Task: Look for space in Thonon-les-Bains, France from 8th June, 2023 to 16th June, 2023 for 2 adults in price range Rs.10000 to Rs.15000. Place can be entire place with 1  bedroom having 1 bed and 1 bathroom. Property type can be house, flat, guest house, hotel. Booking option can be shelf check-in. Required host language is English.
Action: Mouse moved to (395, 75)
Screenshot: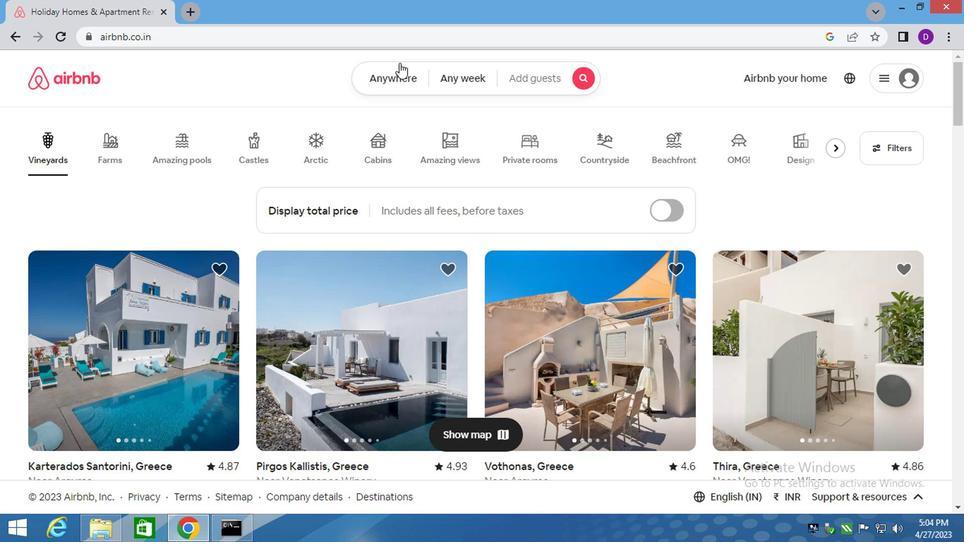 
Action: Mouse pressed left at (395, 75)
Screenshot: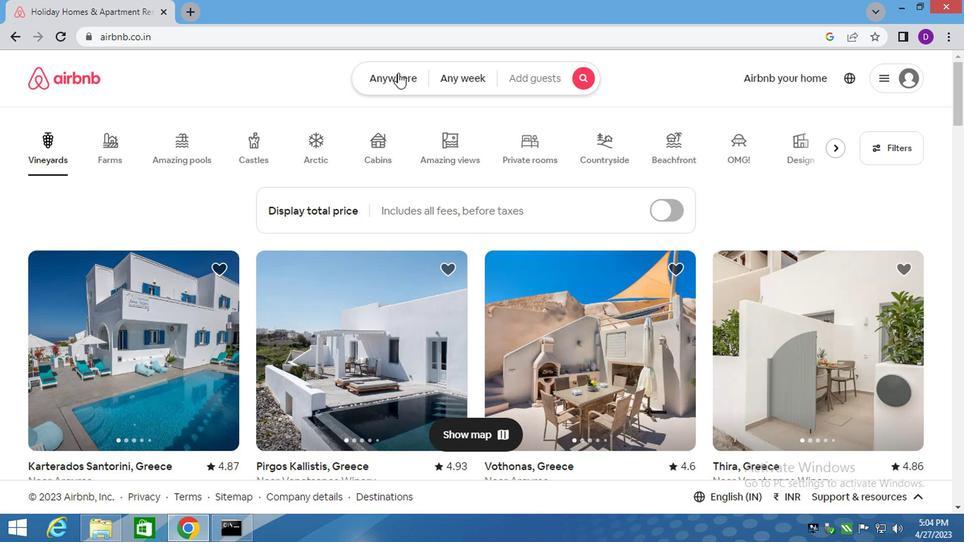 
Action: Mouse moved to (282, 139)
Screenshot: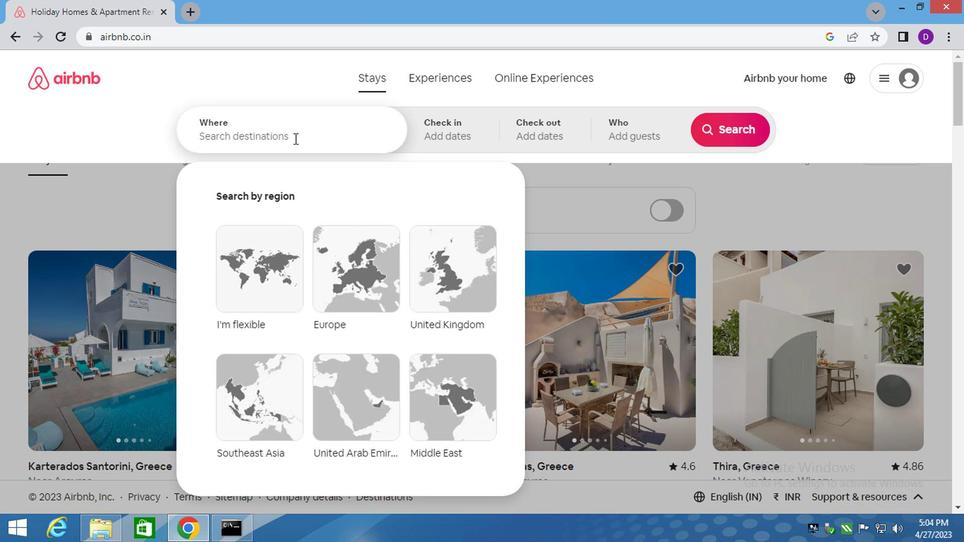 
Action: Mouse pressed left at (282, 139)
Screenshot: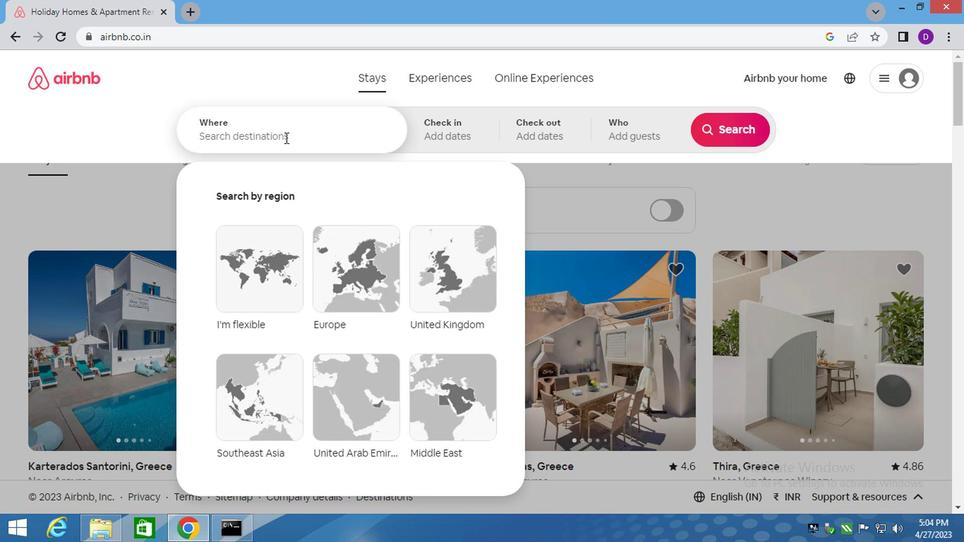 
Action: Mouse moved to (282, 139)
Screenshot: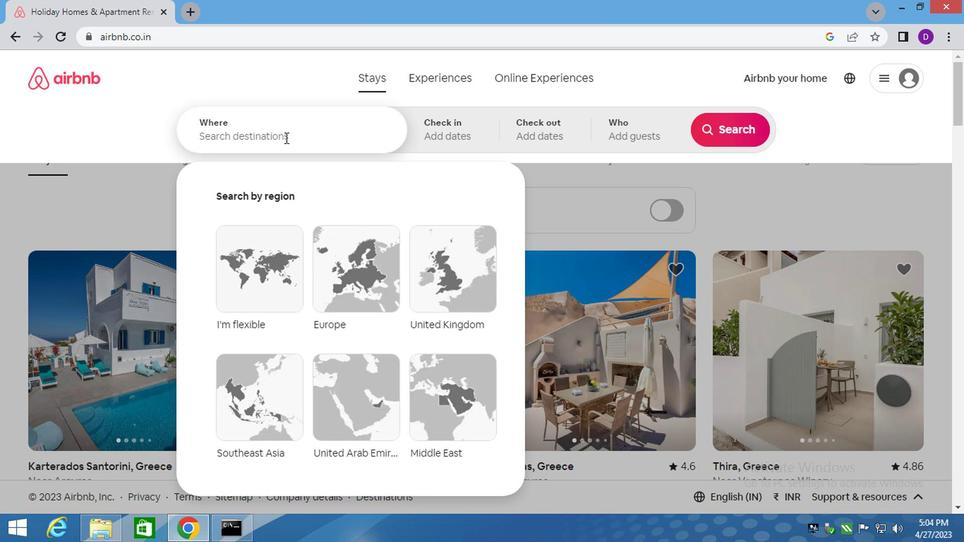 
Action: Key pressed <Key.shift>THONON<Key.down><Key.space>,<Key.shift>FRANCE<Key.enter>
Screenshot: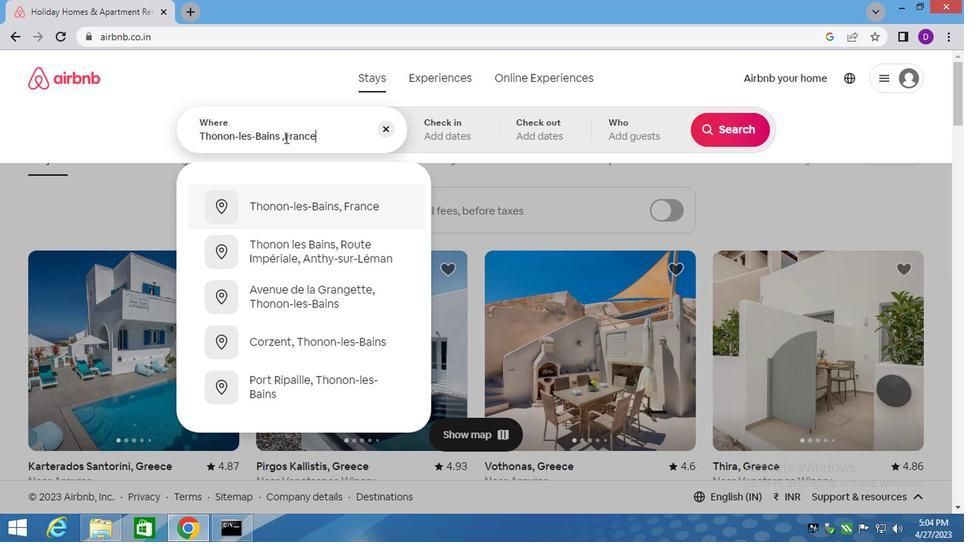 
Action: Mouse moved to (714, 243)
Screenshot: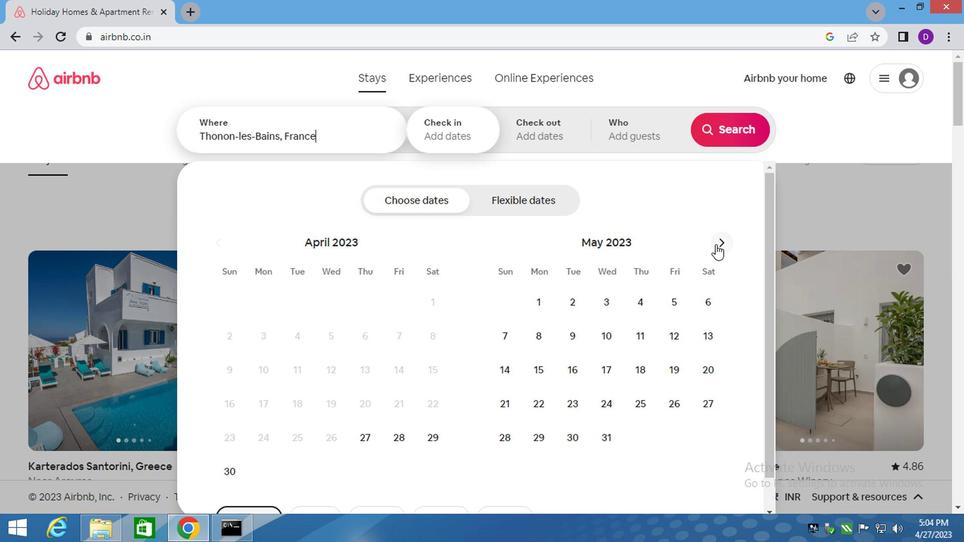 
Action: Mouse pressed left at (714, 243)
Screenshot: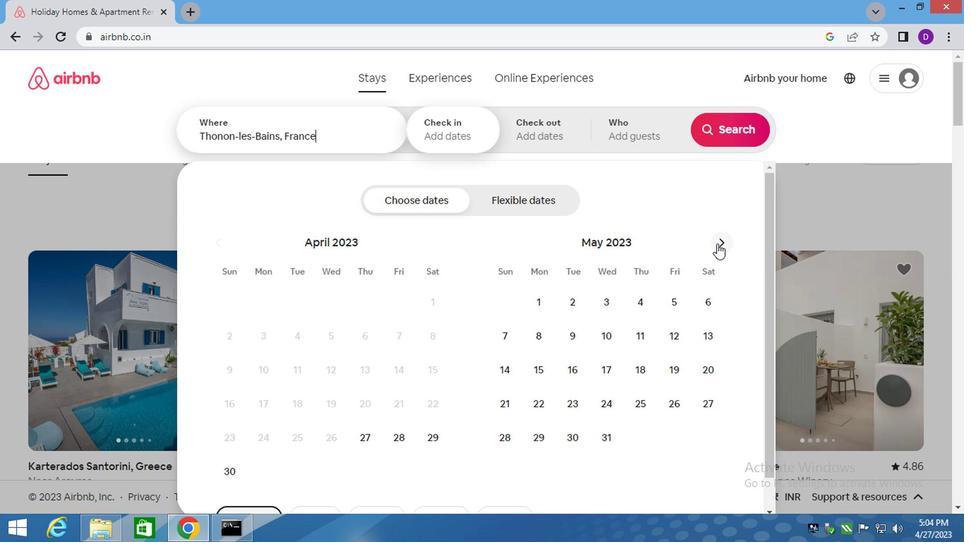 
Action: Mouse moved to (643, 338)
Screenshot: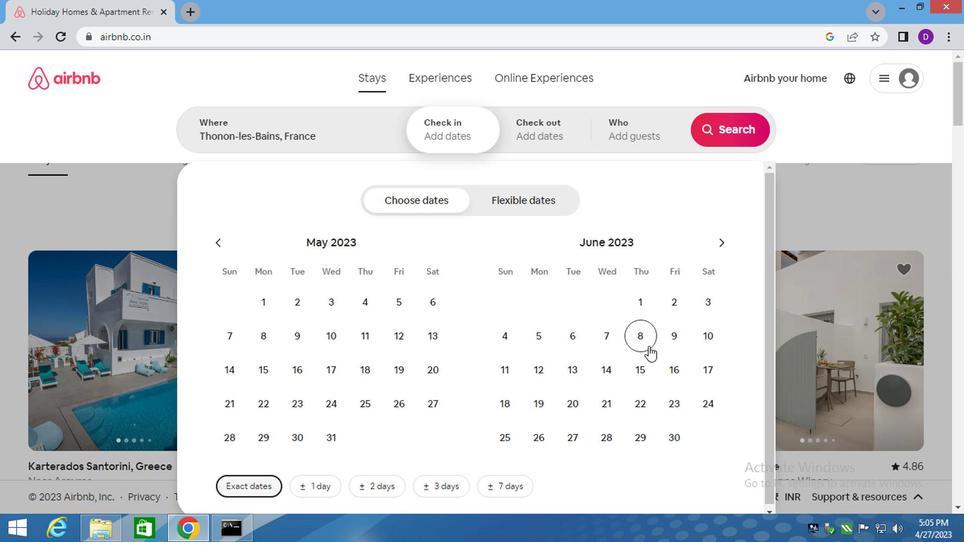
Action: Mouse pressed left at (643, 338)
Screenshot: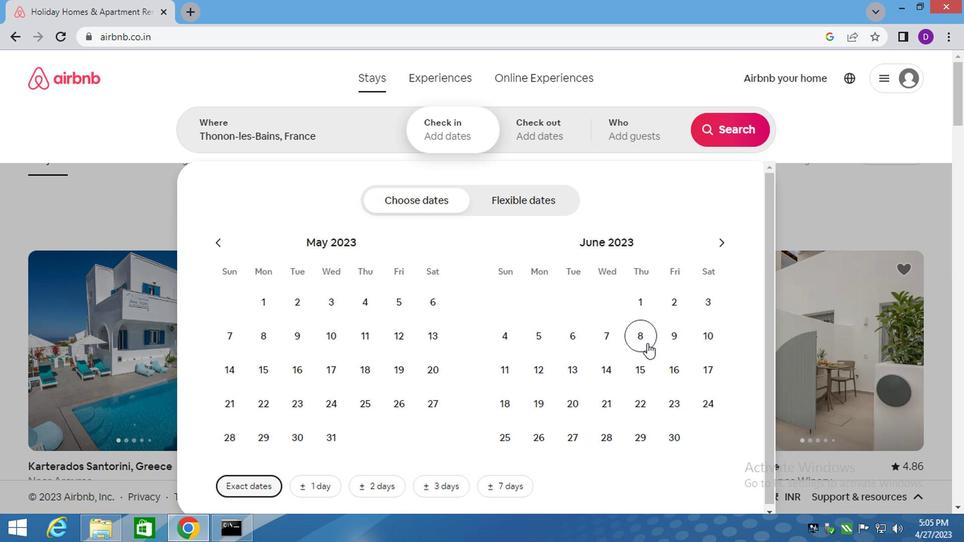 
Action: Mouse moved to (677, 367)
Screenshot: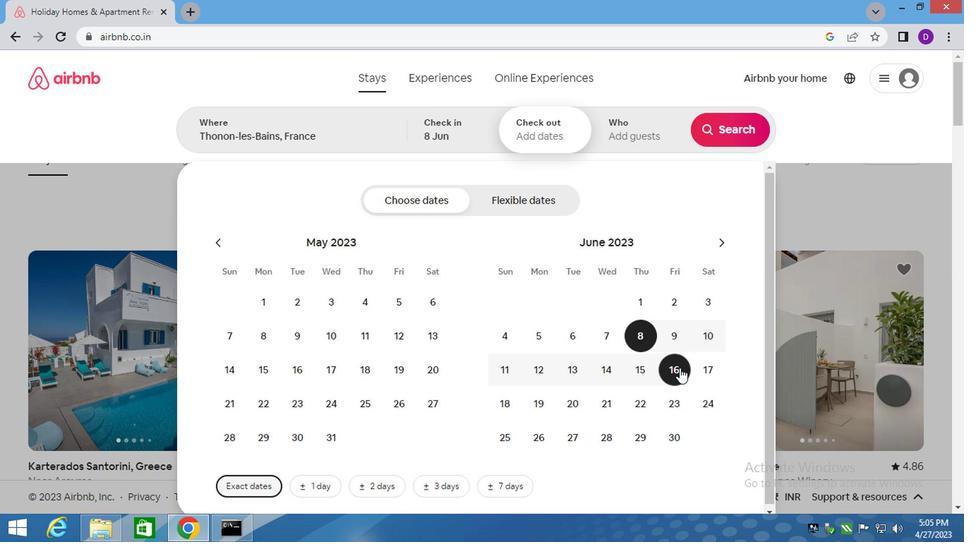 
Action: Mouse pressed left at (677, 367)
Screenshot: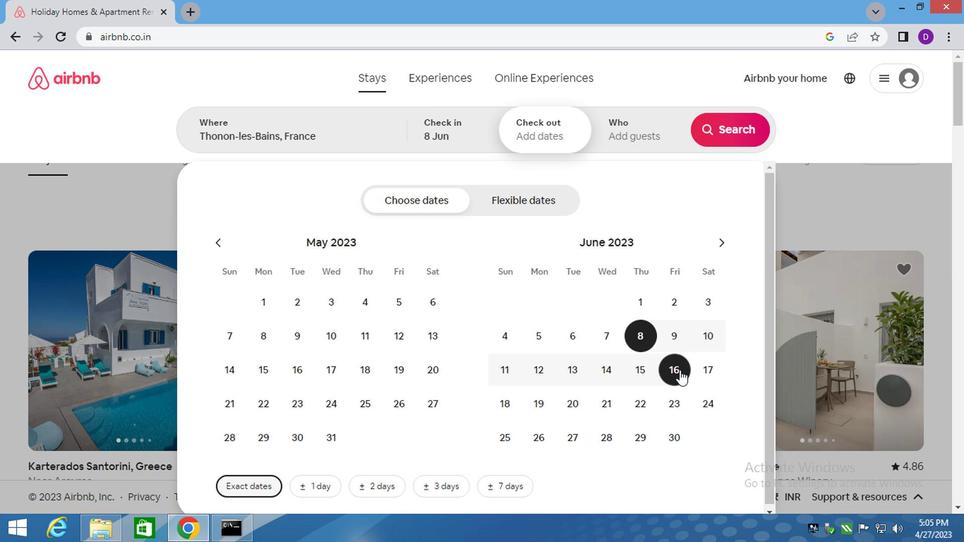 
Action: Mouse moved to (654, 130)
Screenshot: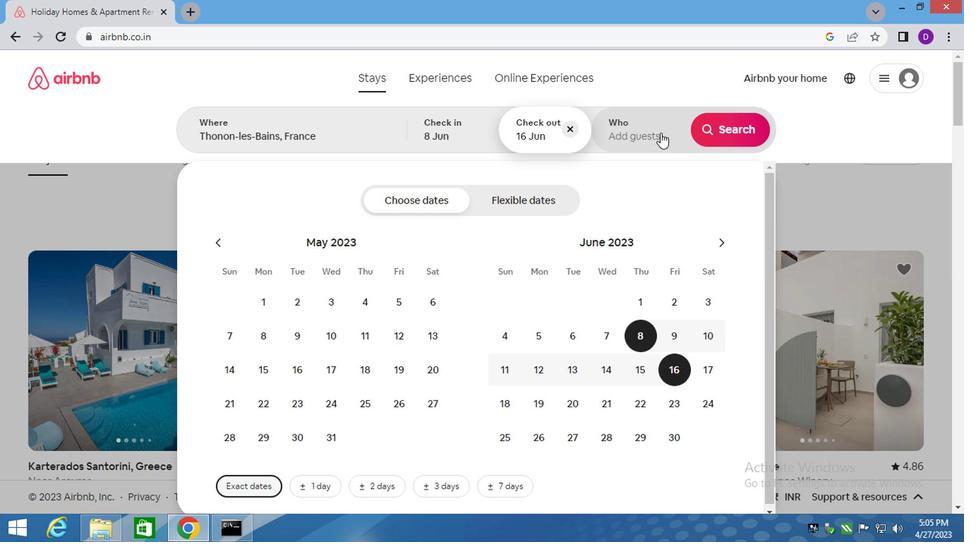 
Action: Mouse pressed left at (654, 130)
Screenshot: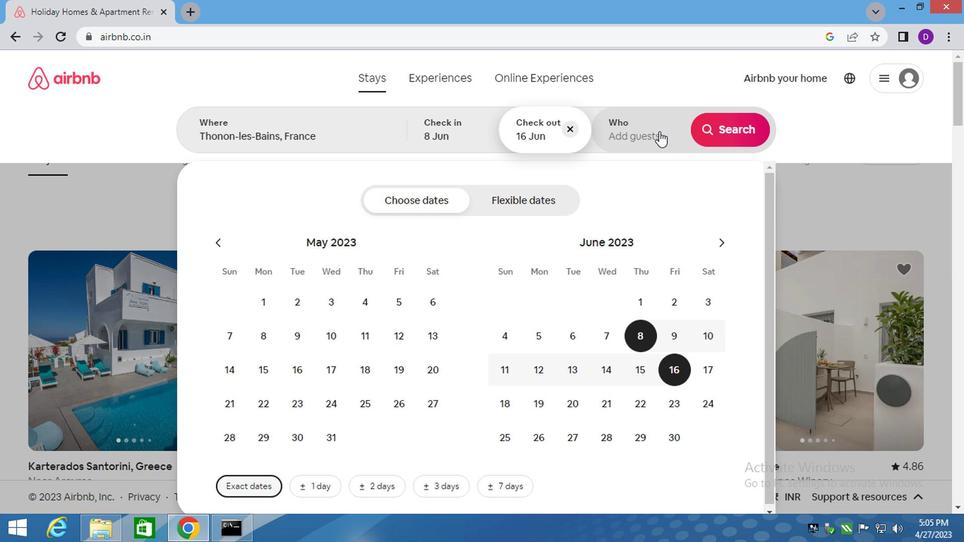 
Action: Mouse moved to (737, 207)
Screenshot: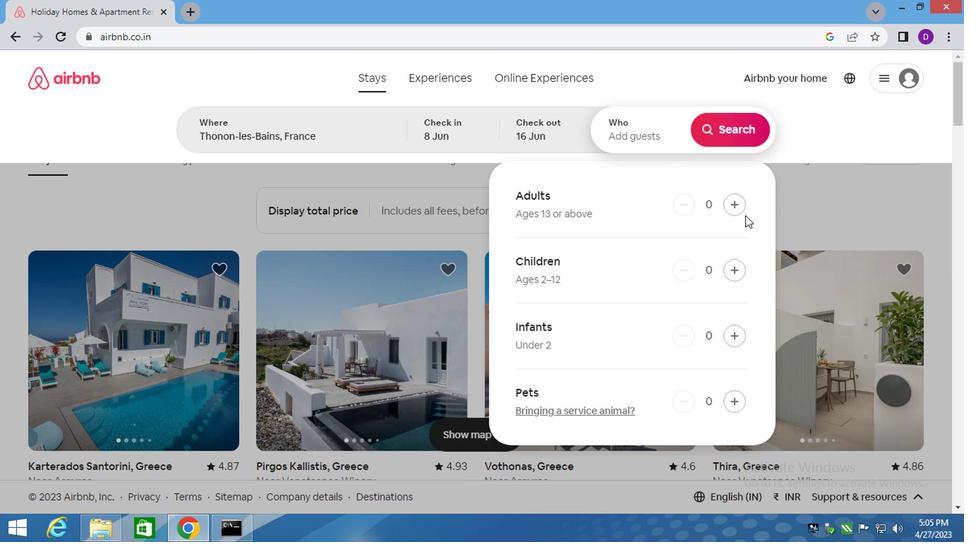 
Action: Mouse pressed left at (737, 207)
Screenshot: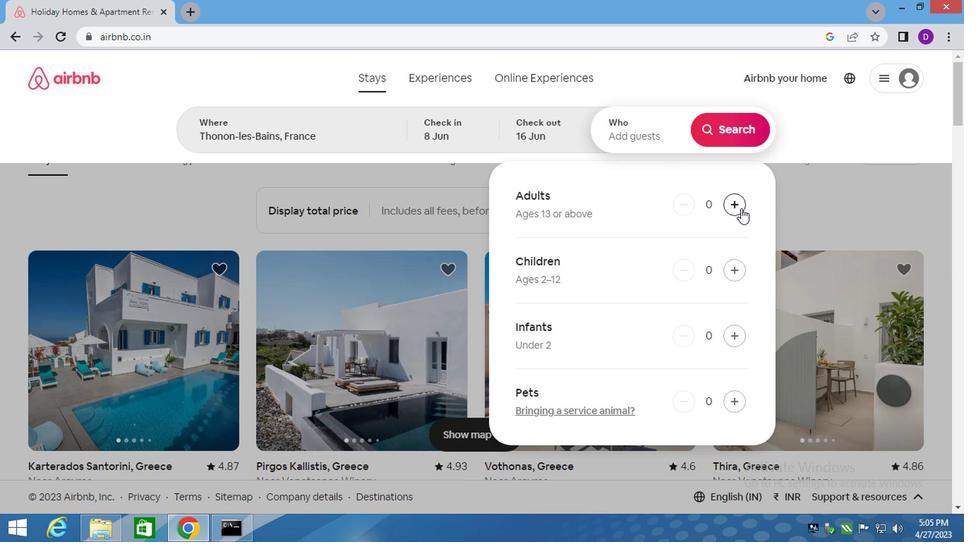 
Action: Mouse pressed left at (737, 207)
Screenshot: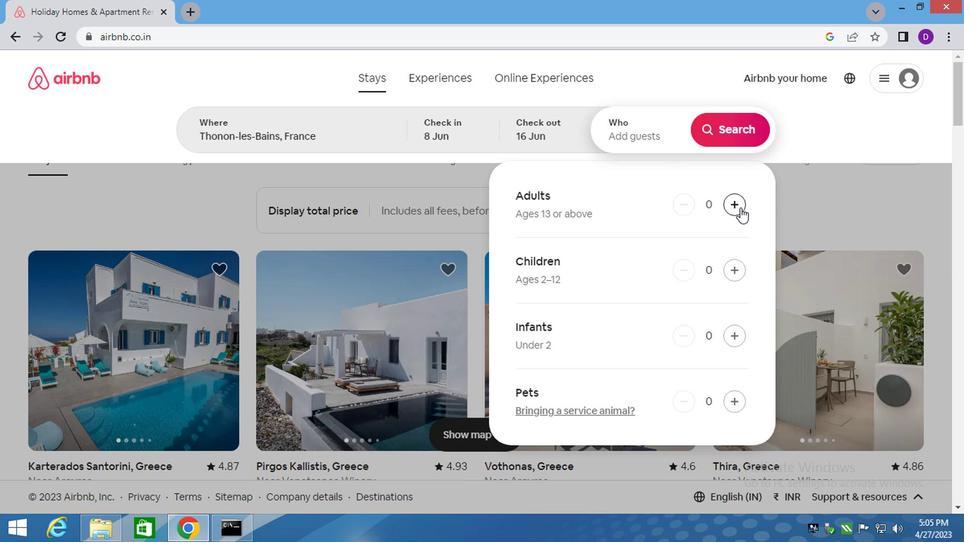 
Action: Mouse moved to (729, 131)
Screenshot: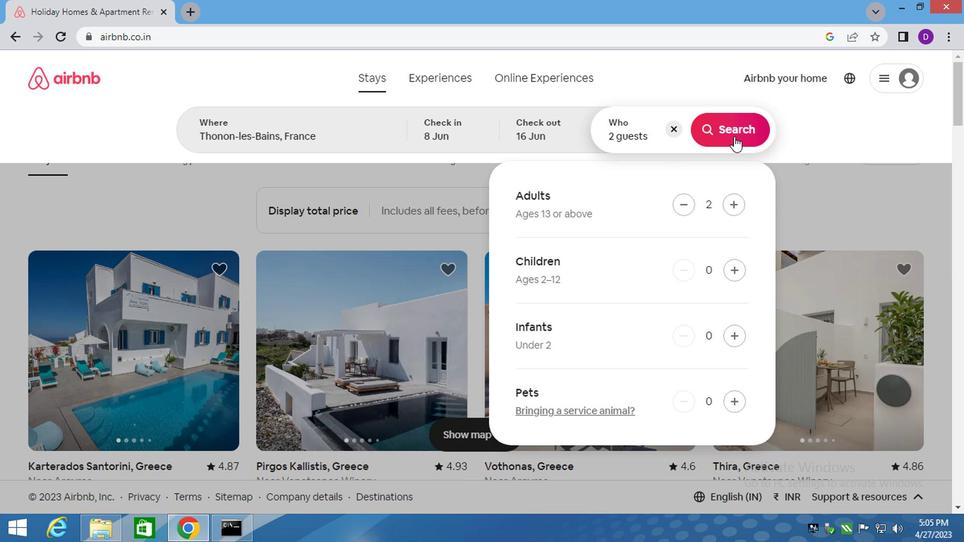 
Action: Mouse pressed left at (729, 131)
Screenshot: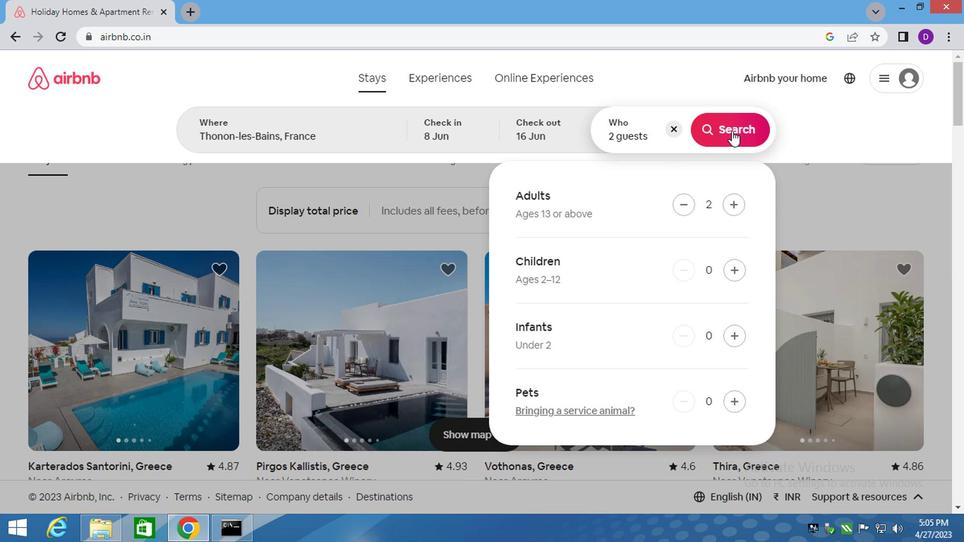 
Action: Mouse moved to (909, 141)
Screenshot: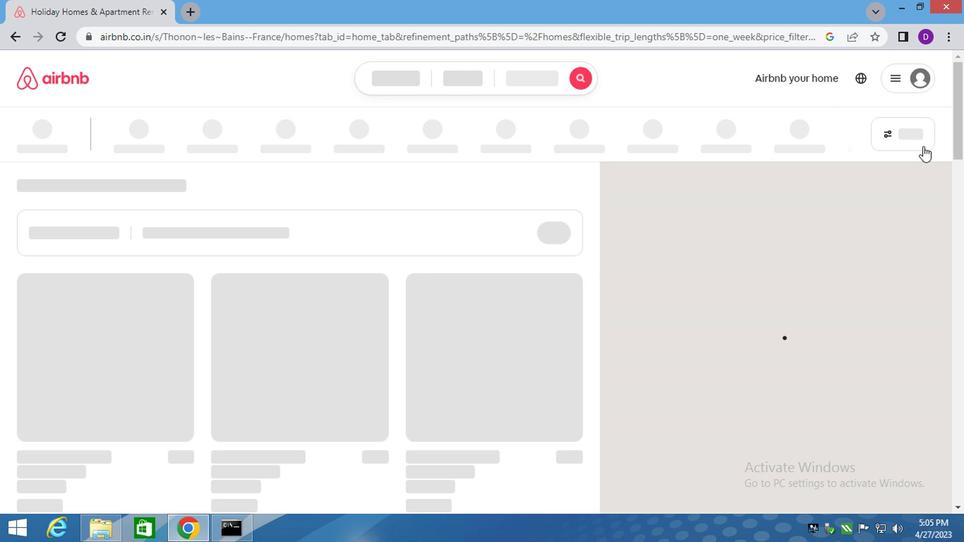 
Action: Mouse pressed left at (909, 141)
Screenshot: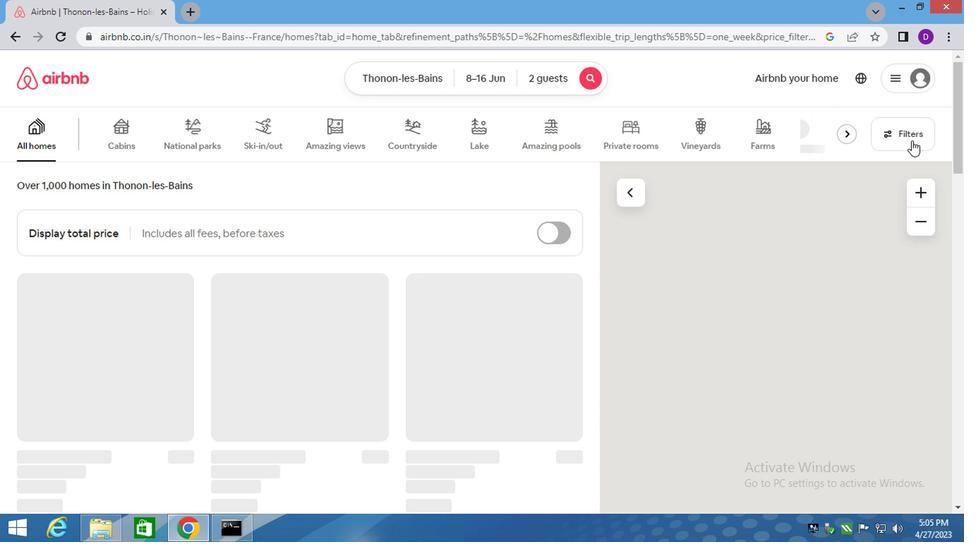 
Action: Mouse moved to (307, 316)
Screenshot: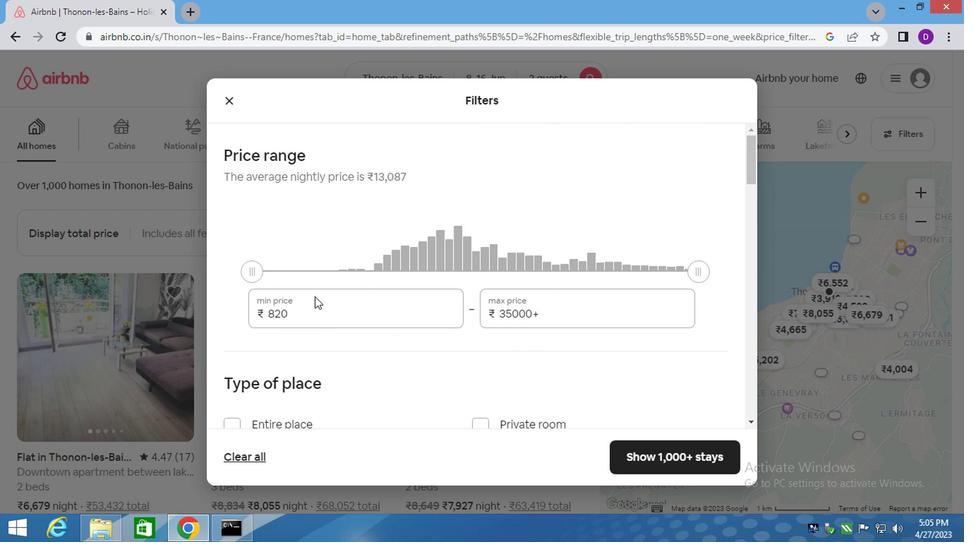 
Action: Mouse pressed left at (307, 316)
Screenshot: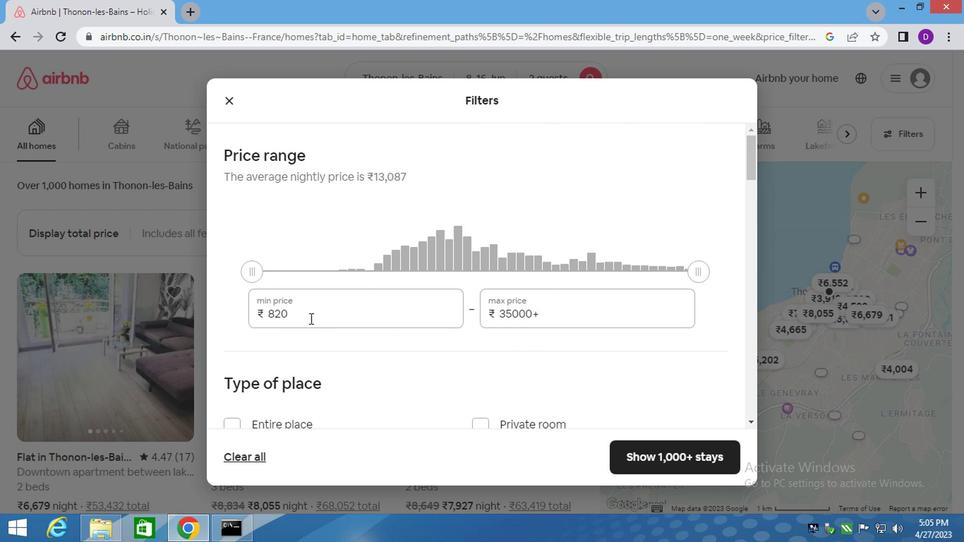 
Action: Mouse pressed left at (307, 316)
Screenshot: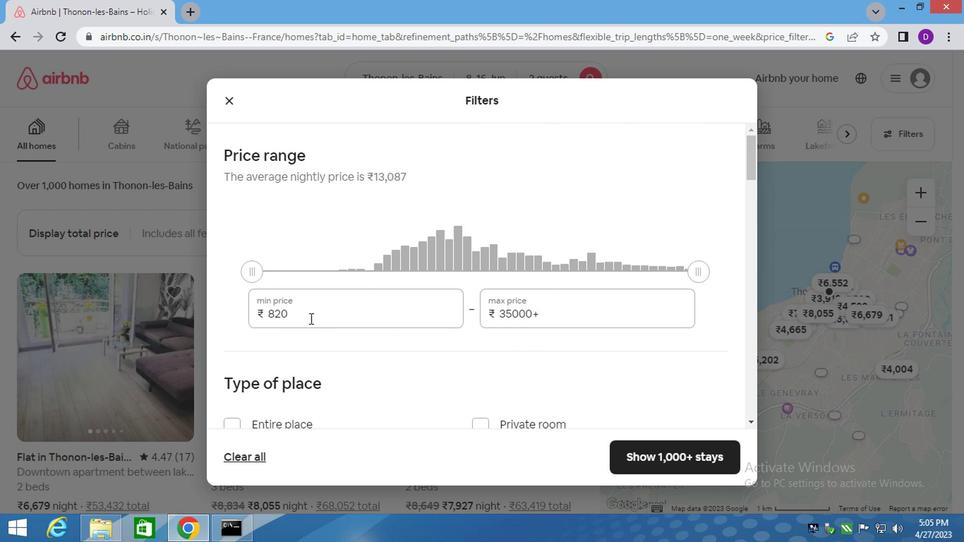 
Action: Mouse pressed left at (307, 316)
Screenshot: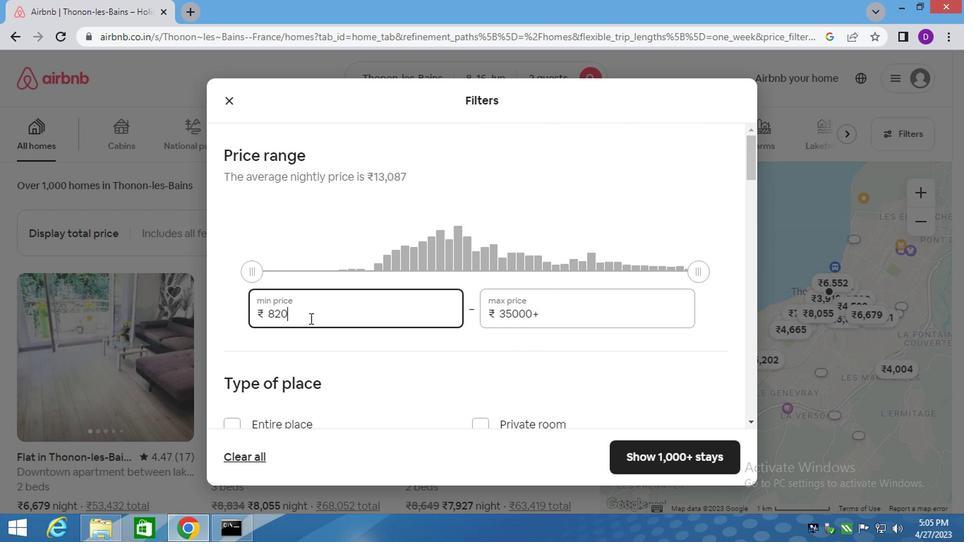 
Action: Key pressed 10000
Screenshot: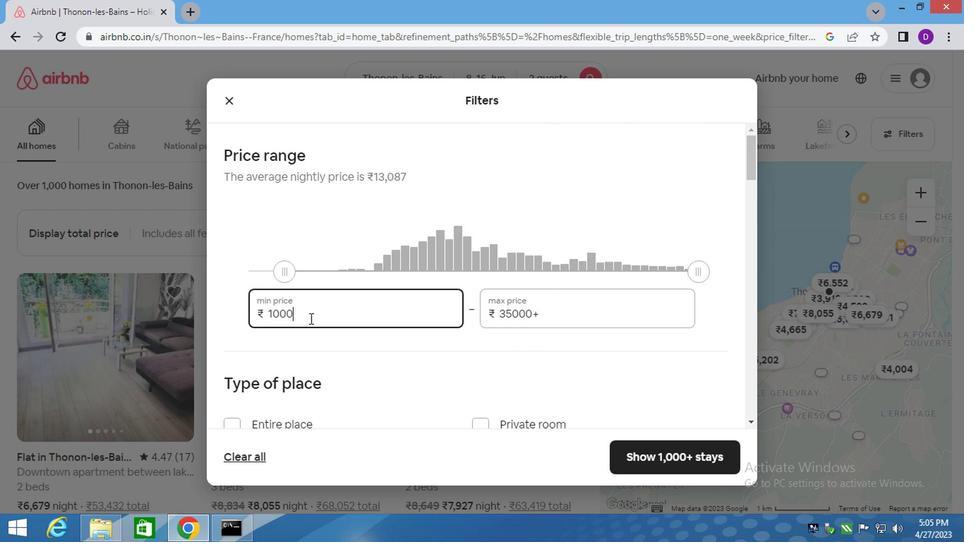 
Action: Mouse moved to (524, 307)
Screenshot: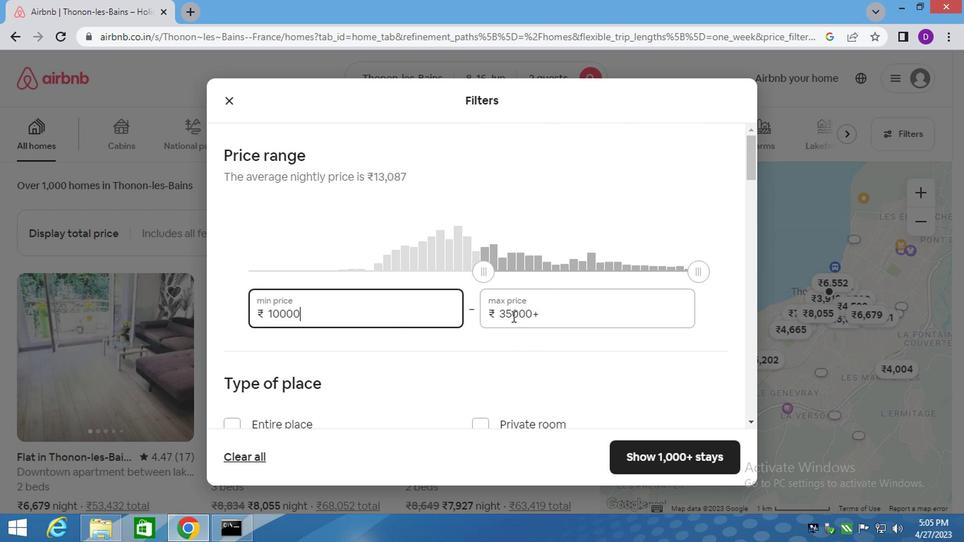 
Action: Mouse pressed left at (524, 307)
Screenshot: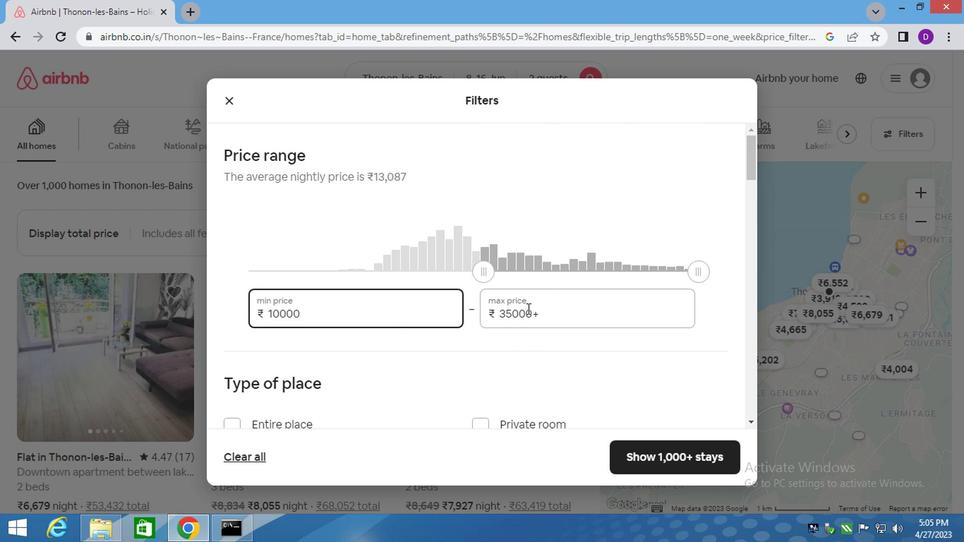 
Action: Mouse pressed left at (524, 307)
Screenshot: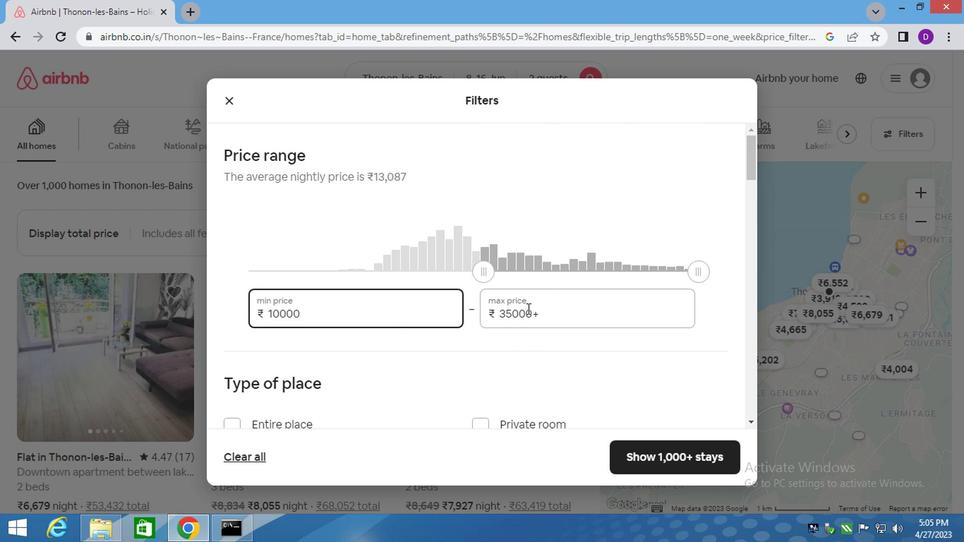 
Action: Mouse pressed left at (524, 307)
Screenshot: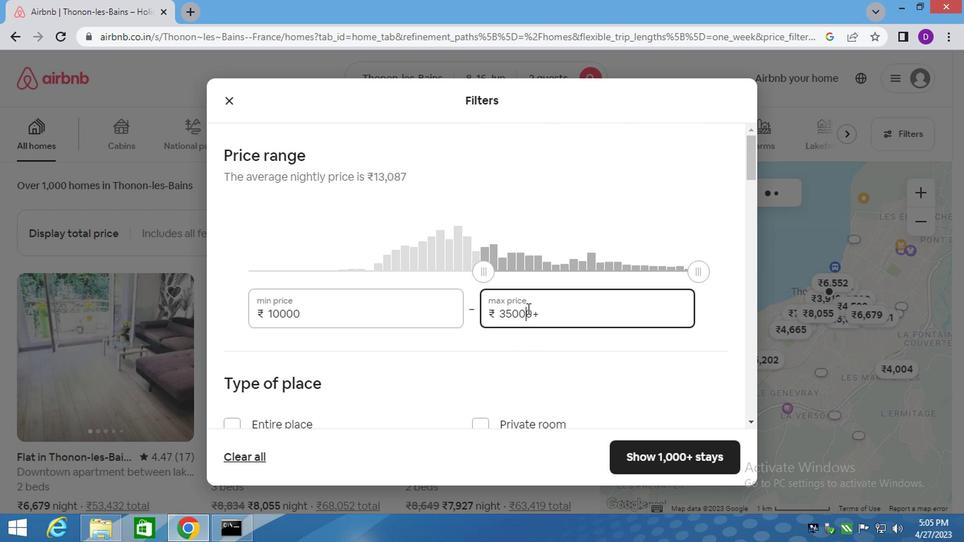 
Action: Mouse pressed left at (524, 307)
Screenshot: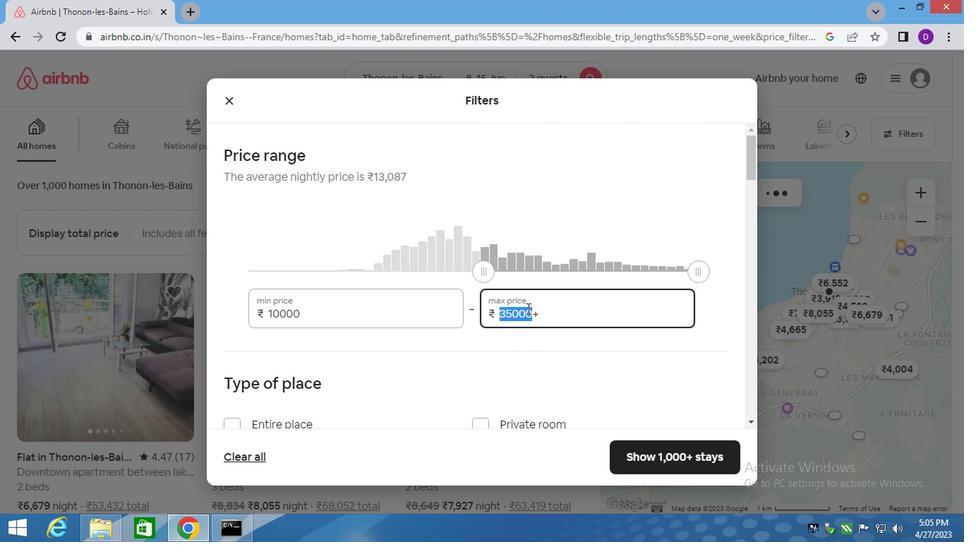 
Action: Key pressed 1
Screenshot: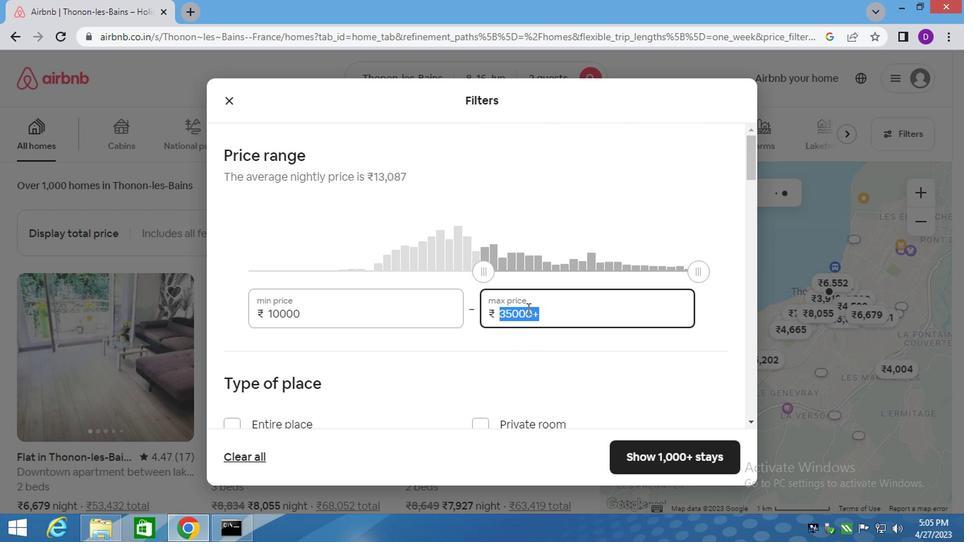 
Action: Mouse pressed left at (524, 307)
Screenshot: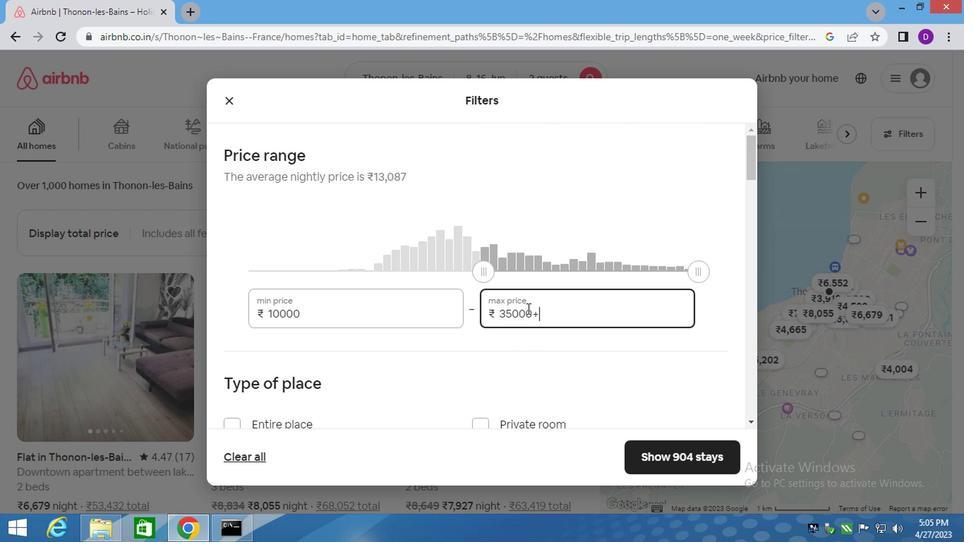 
Action: Mouse pressed left at (524, 307)
Screenshot: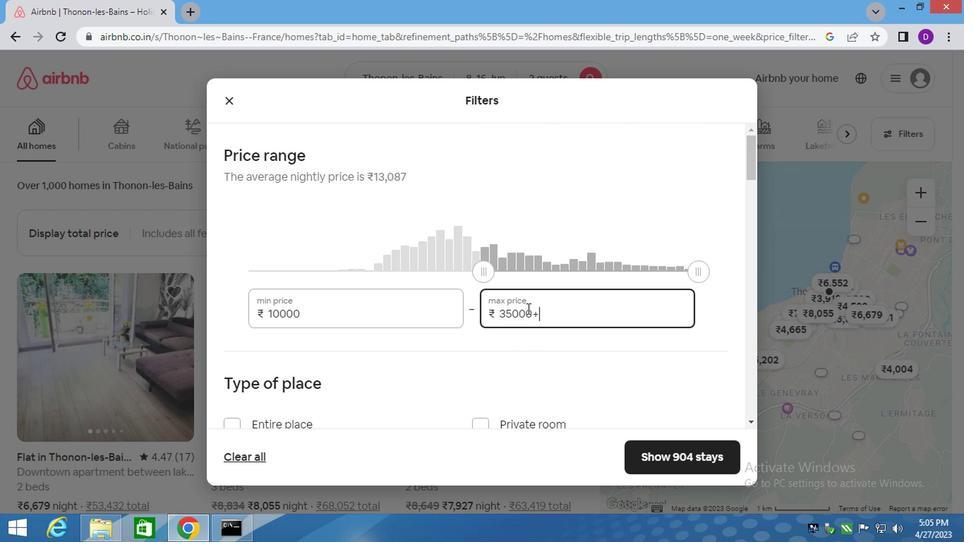 
Action: Mouse pressed left at (524, 307)
Screenshot: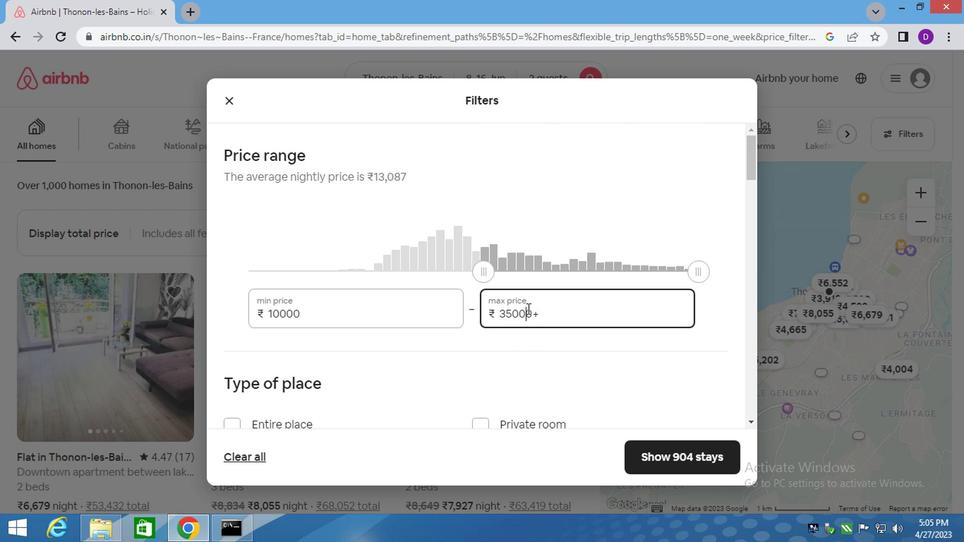 
Action: Key pressed 150000
Screenshot: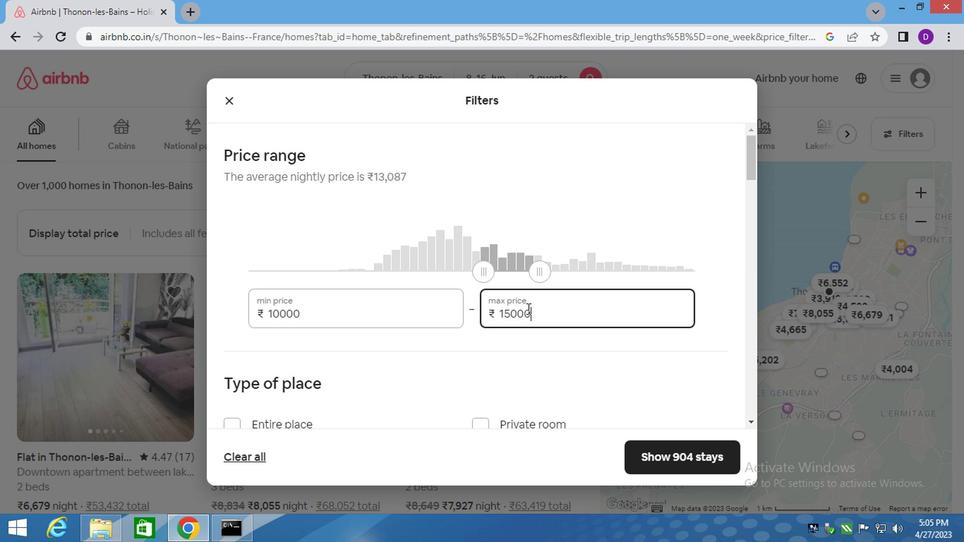 
Action: Mouse moved to (595, 335)
Screenshot: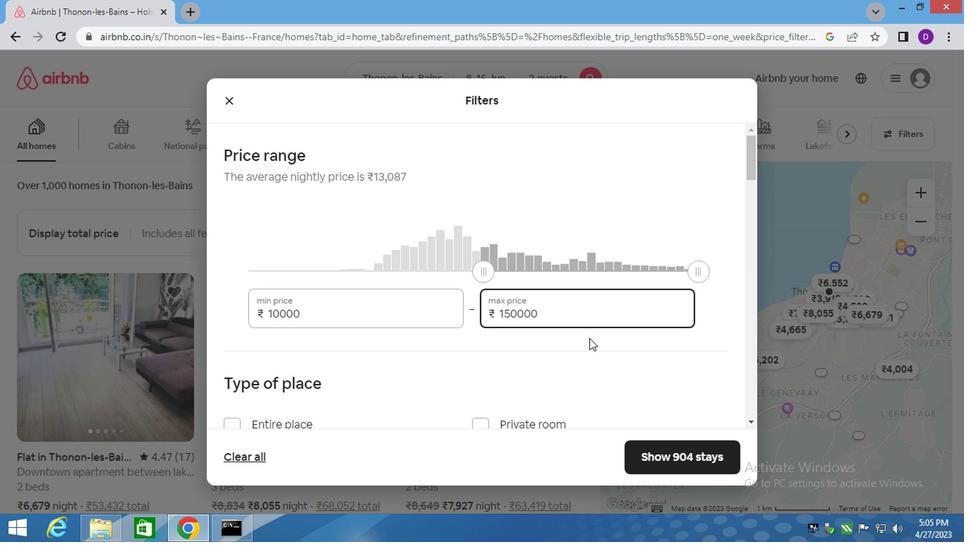 
Action: Key pressed <Key.backspace>
Screenshot: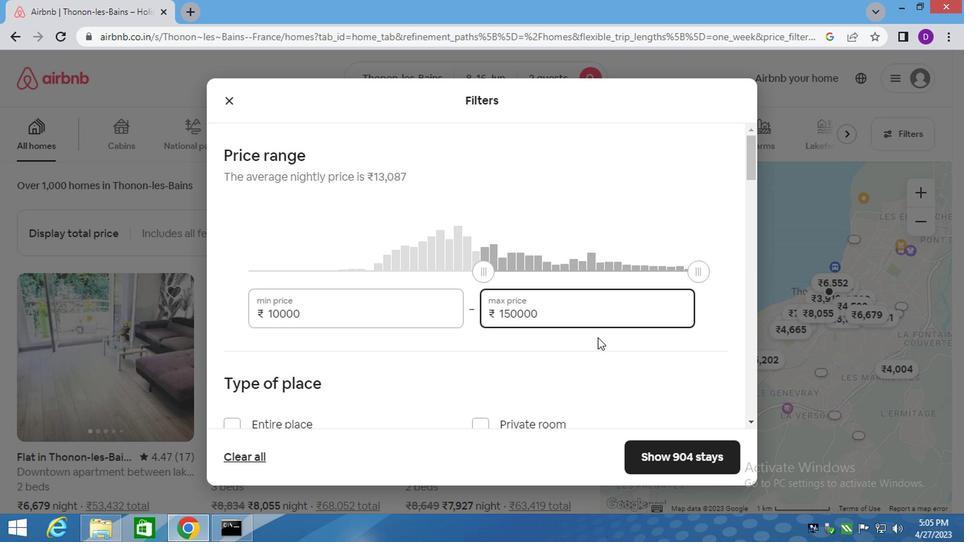 
Action: Mouse moved to (444, 350)
Screenshot: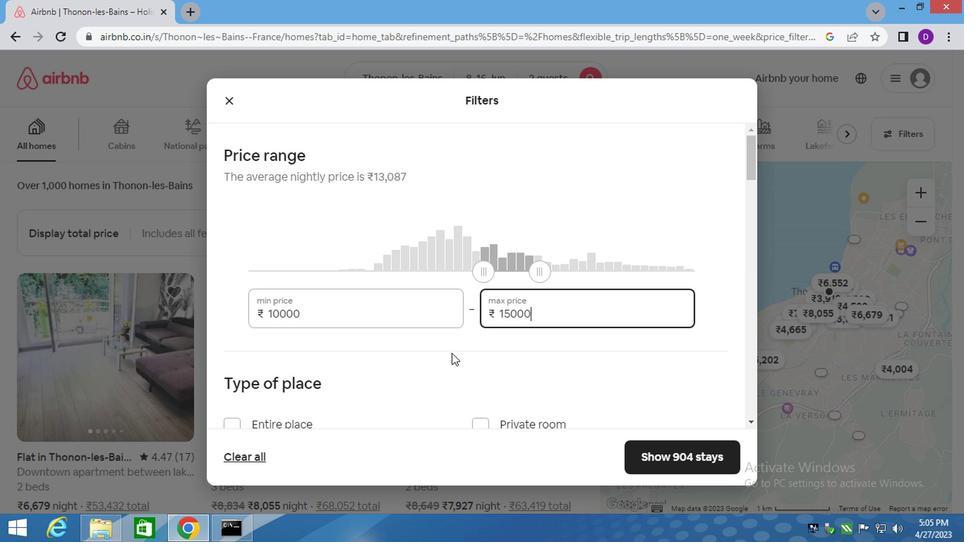 
Action: Mouse scrolled (444, 349) with delta (0, -1)
Screenshot: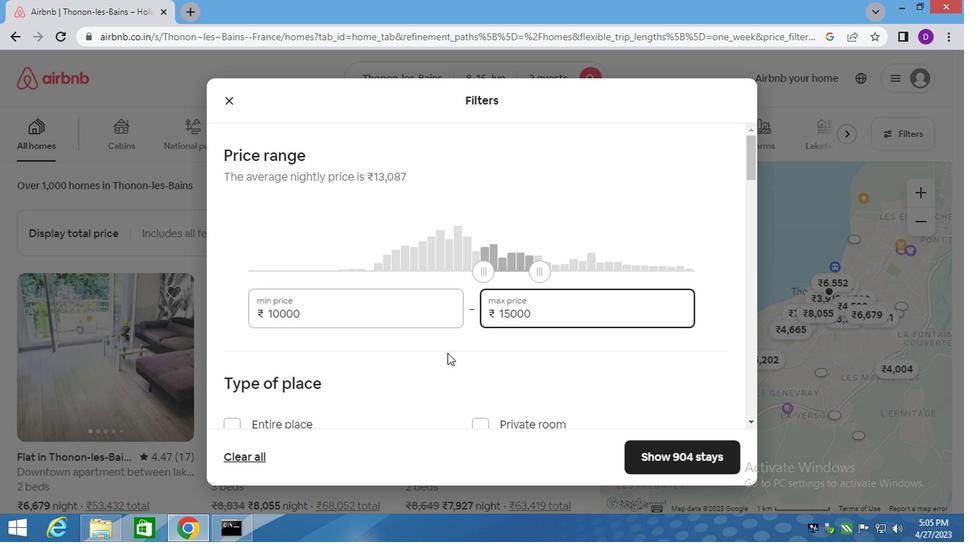 
Action: Mouse scrolled (444, 349) with delta (0, -1)
Screenshot: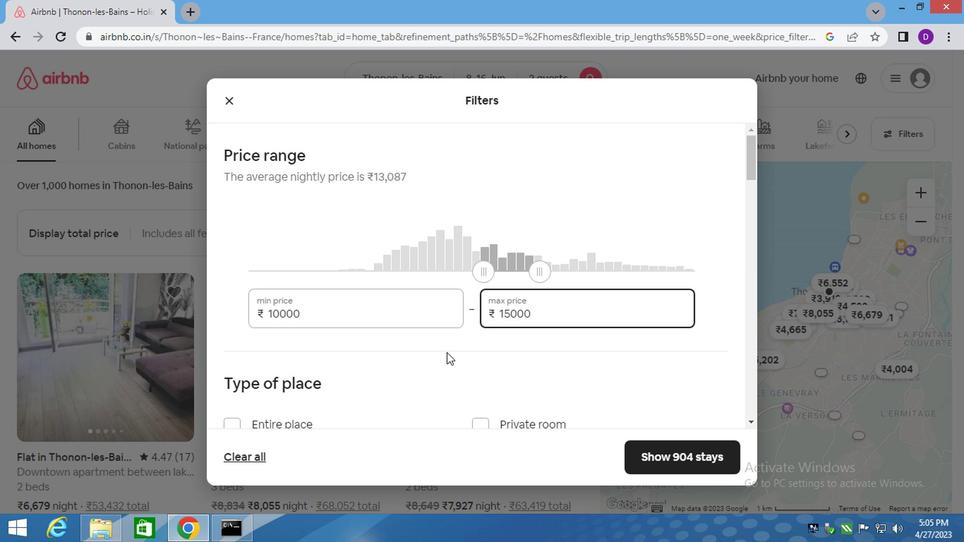 
Action: Mouse scrolled (444, 349) with delta (0, -1)
Screenshot: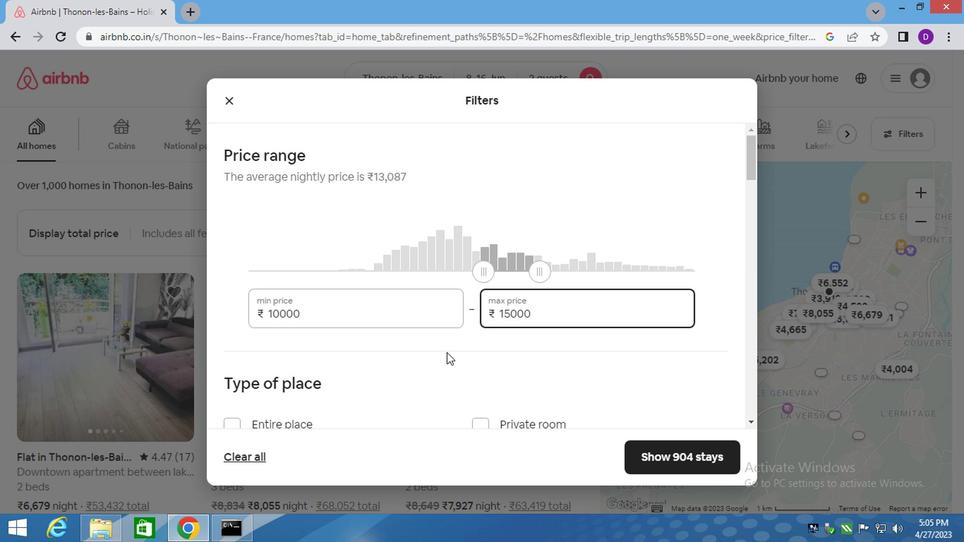 
Action: Mouse moved to (293, 234)
Screenshot: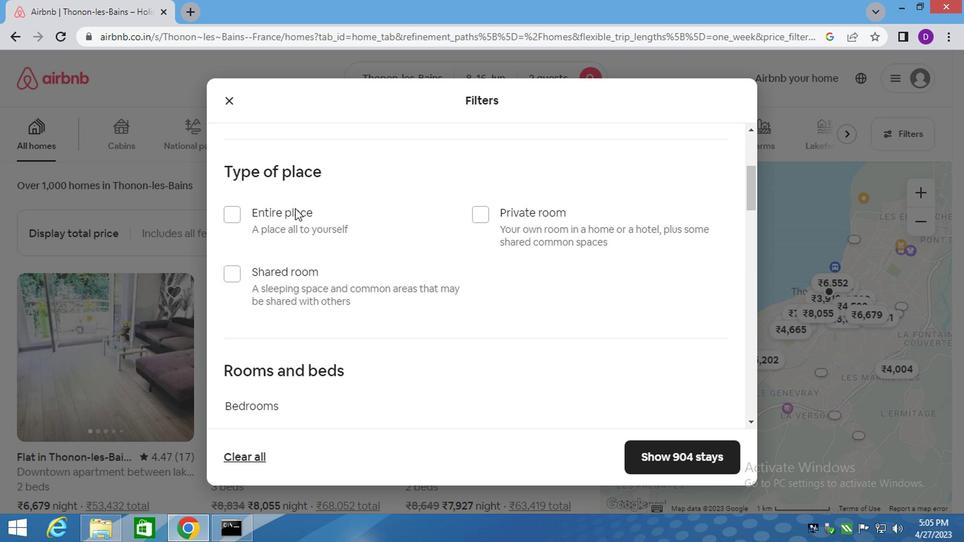 
Action: Mouse pressed left at (293, 234)
Screenshot: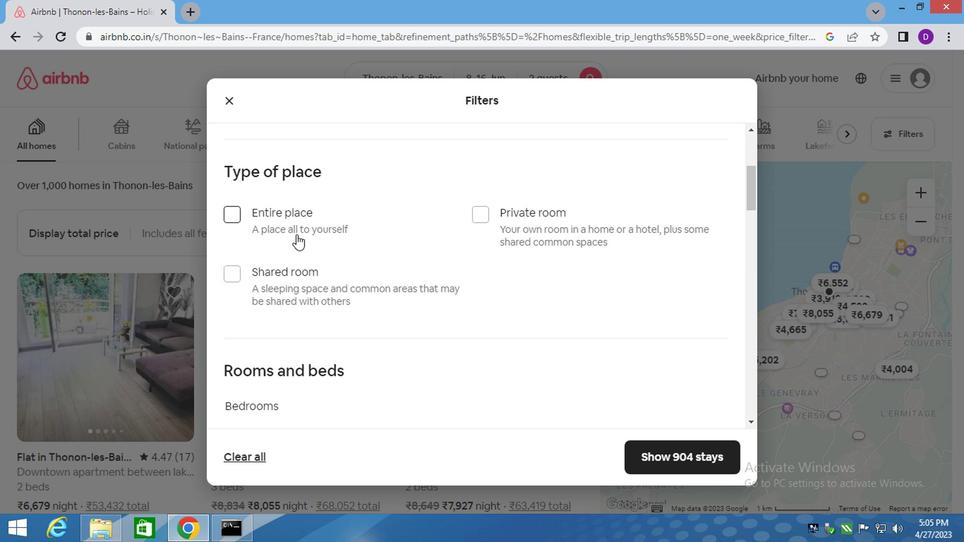 
Action: Mouse moved to (324, 281)
Screenshot: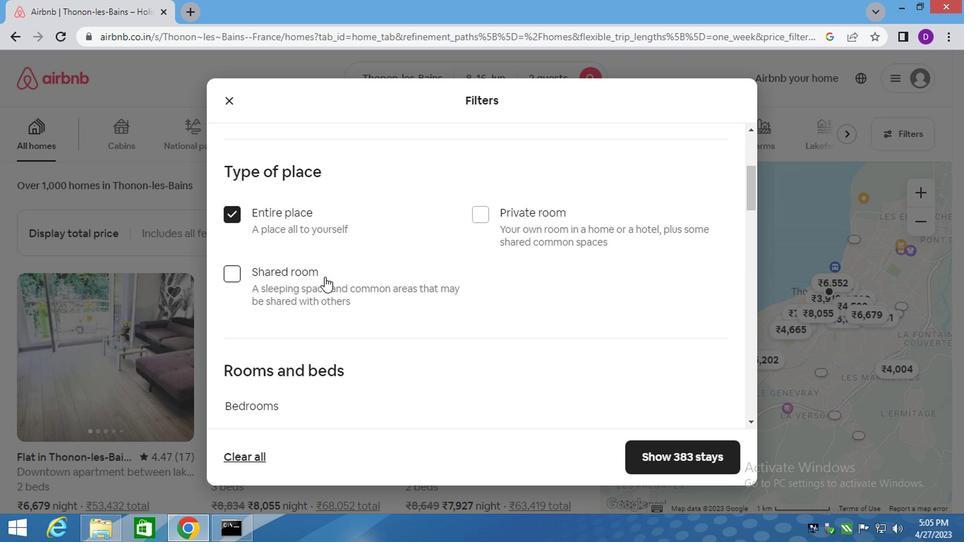 
Action: Mouse scrolled (324, 281) with delta (0, 0)
Screenshot: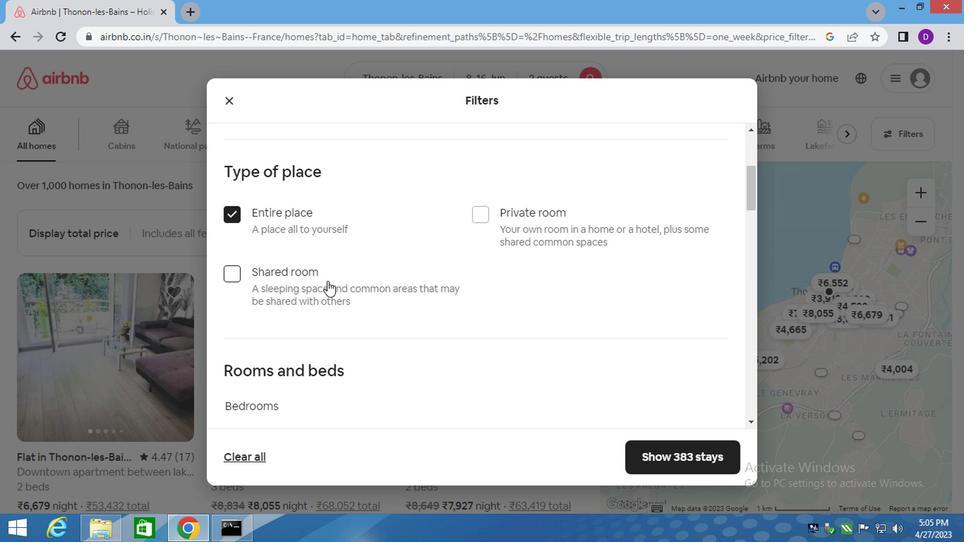 
Action: Mouse scrolled (324, 281) with delta (0, 0)
Screenshot: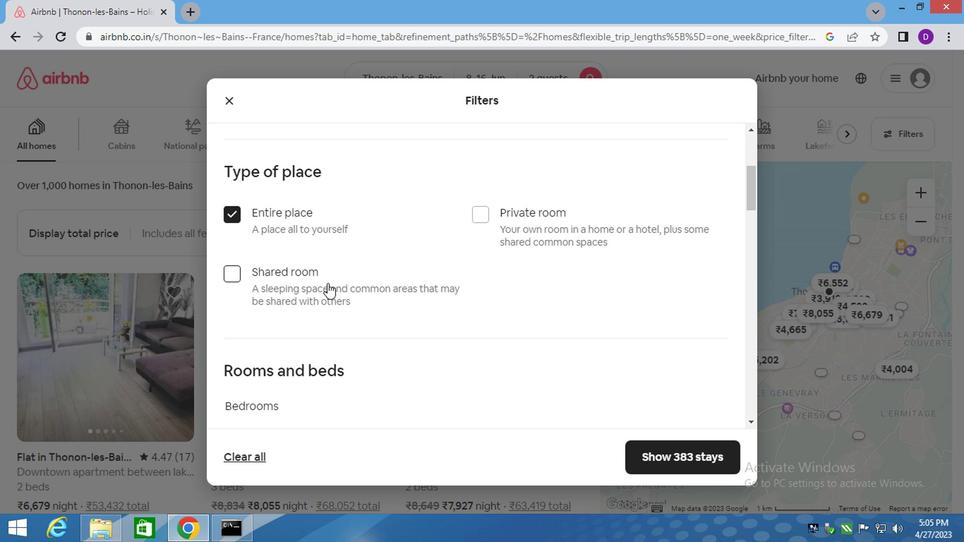 
Action: Mouse moved to (324, 290)
Screenshot: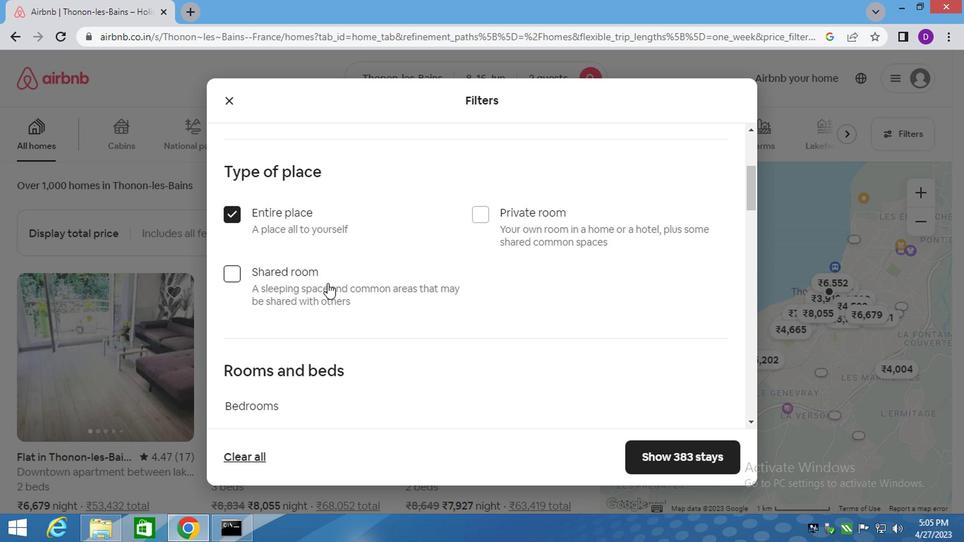 
Action: Mouse scrolled (324, 285) with delta (0, -1)
Screenshot: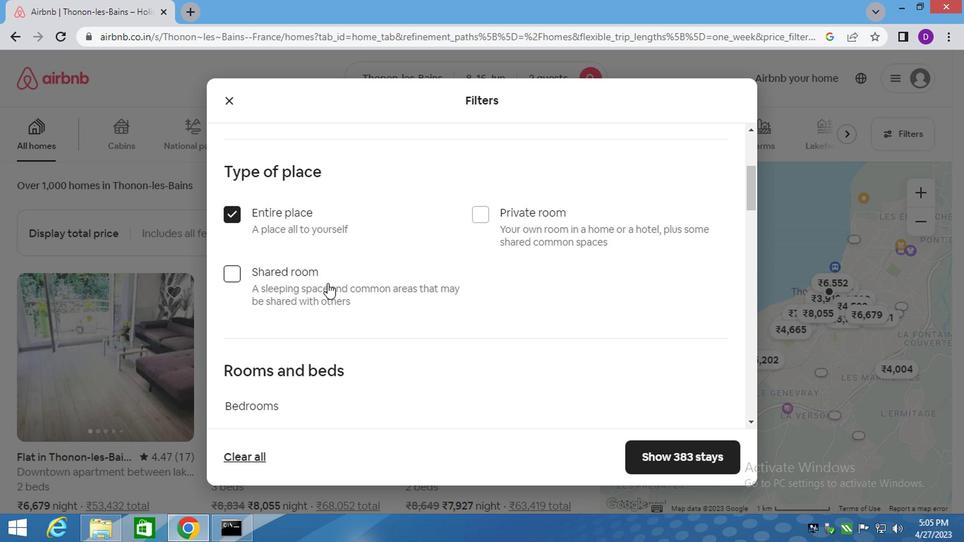 
Action: Mouse moved to (324, 290)
Screenshot: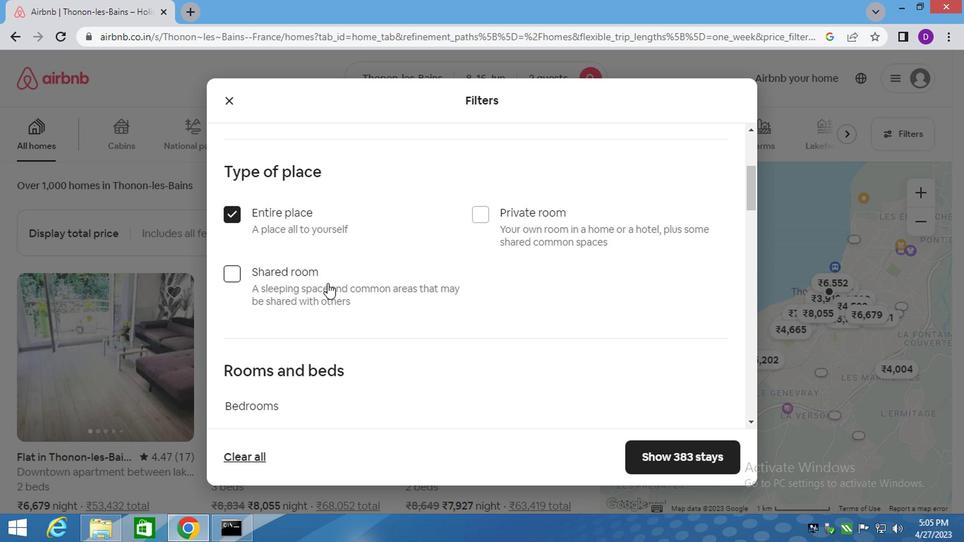 
Action: Mouse scrolled (324, 290) with delta (0, 0)
Screenshot: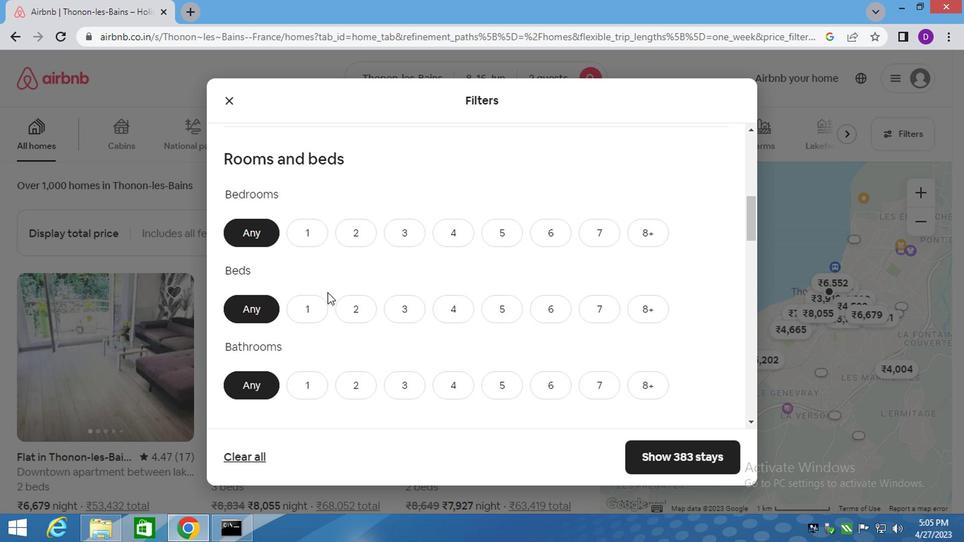 
Action: Mouse moved to (300, 163)
Screenshot: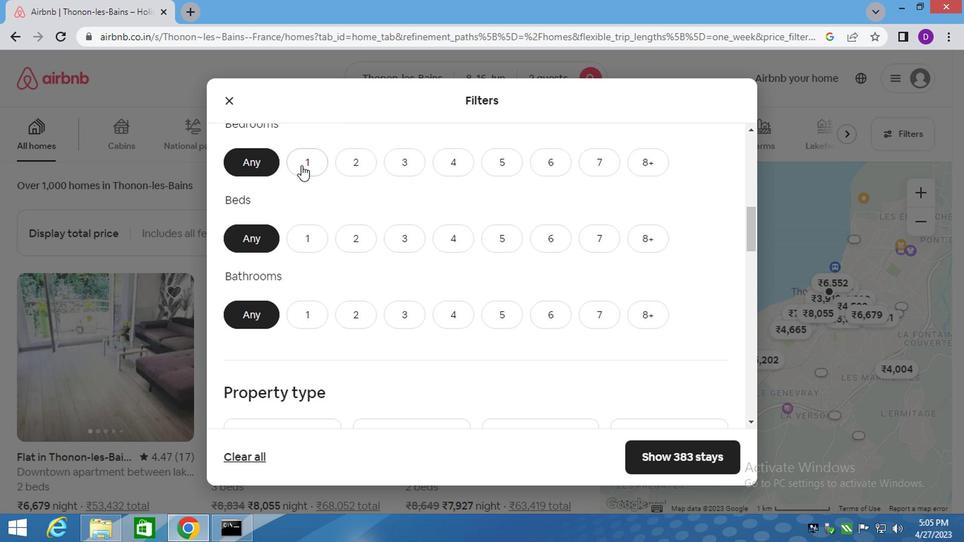 
Action: Mouse pressed left at (300, 163)
Screenshot: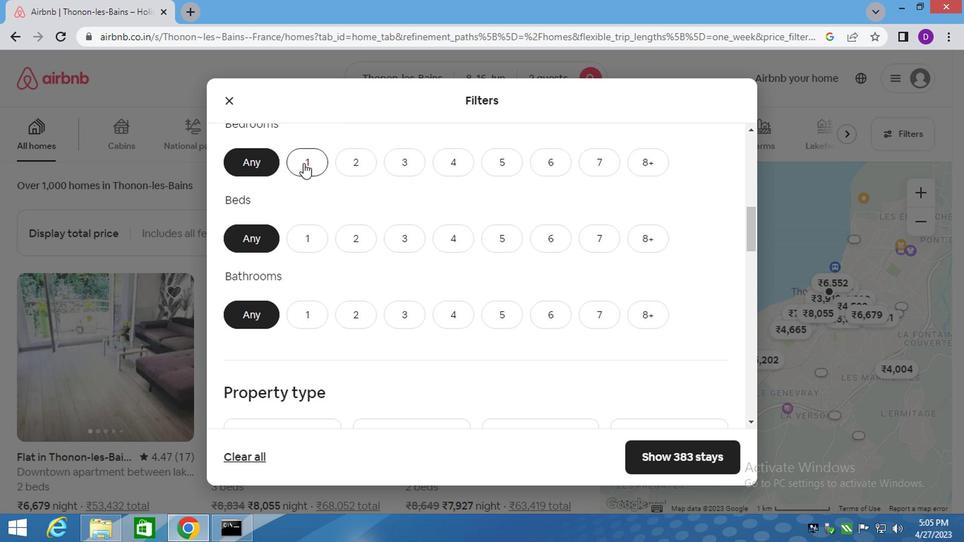 
Action: Mouse moved to (305, 237)
Screenshot: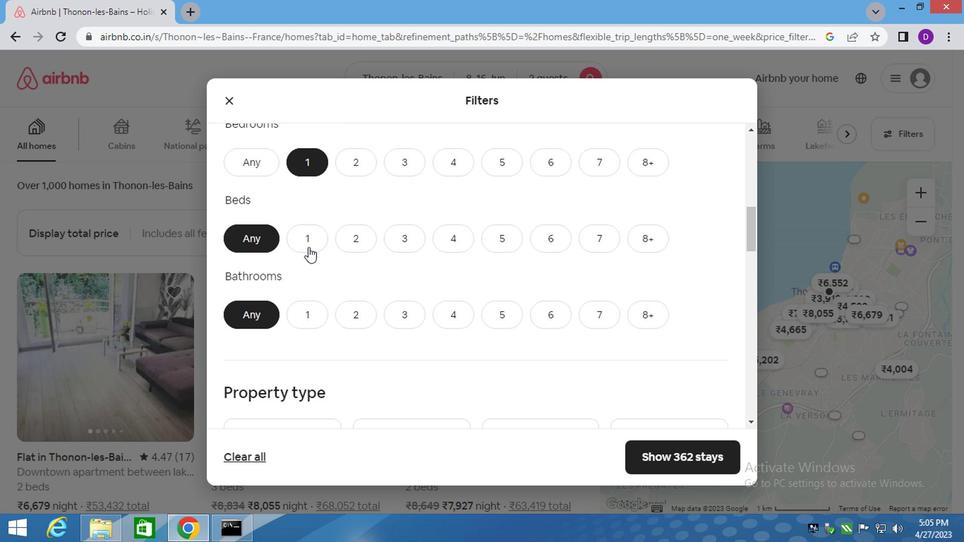 
Action: Mouse pressed left at (305, 237)
Screenshot: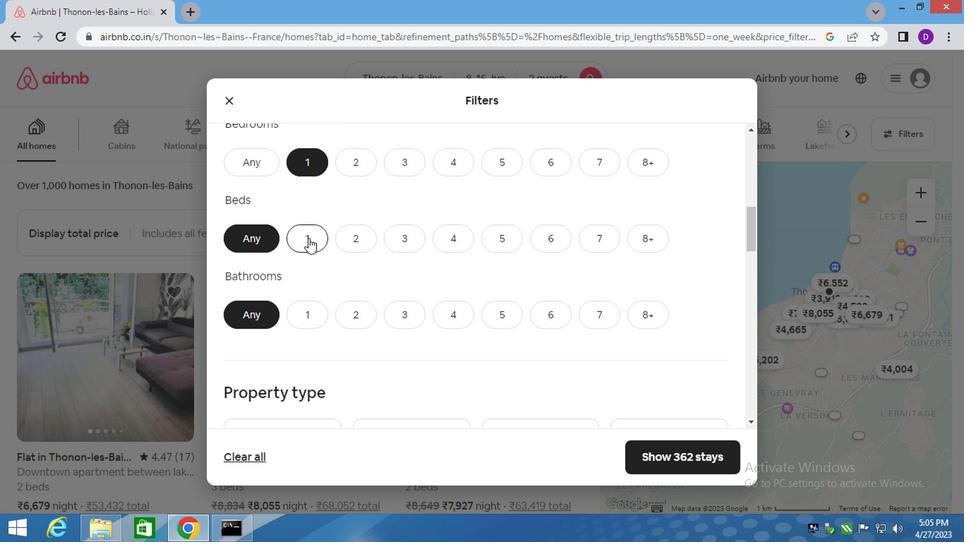 
Action: Mouse moved to (297, 307)
Screenshot: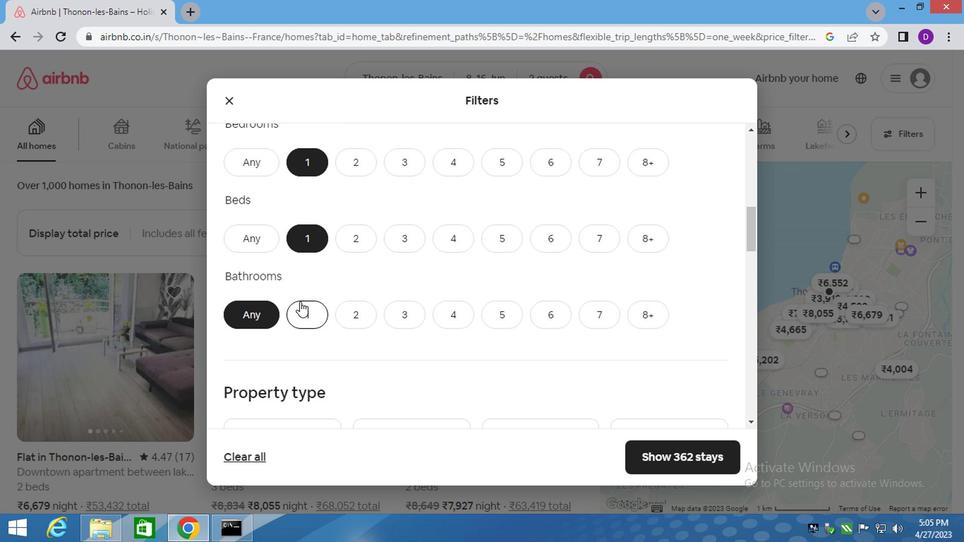 
Action: Mouse pressed left at (297, 307)
Screenshot: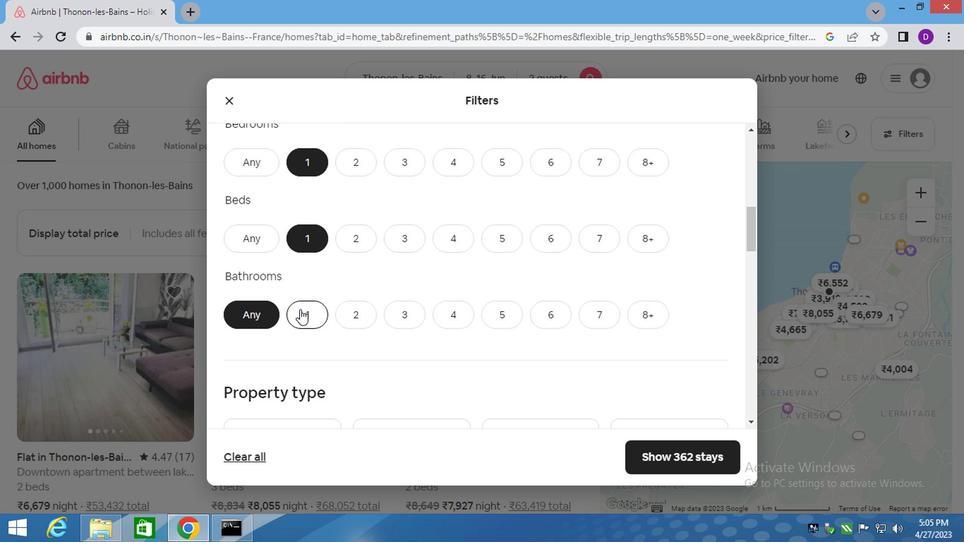 
Action: Mouse moved to (303, 316)
Screenshot: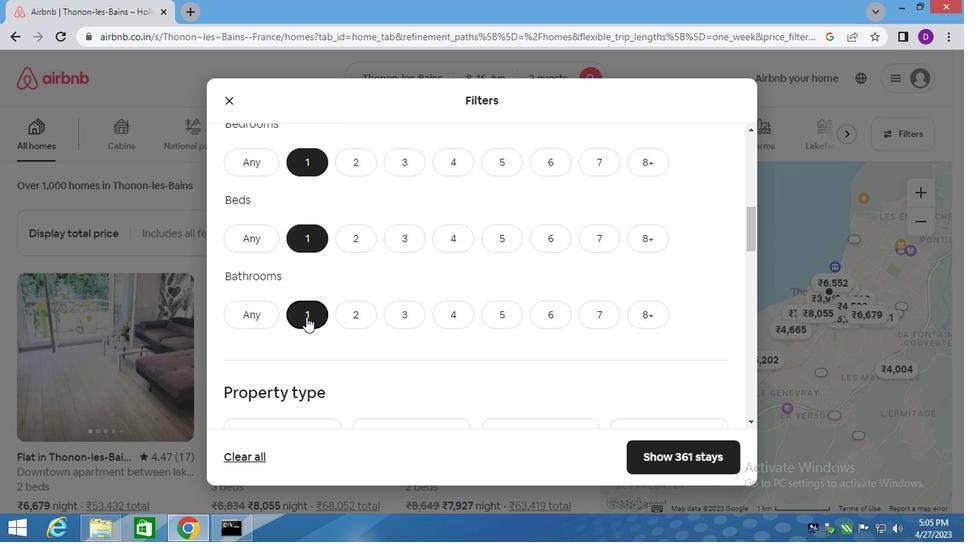 
Action: Mouse scrolled (303, 315) with delta (0, -1)
Screenshot: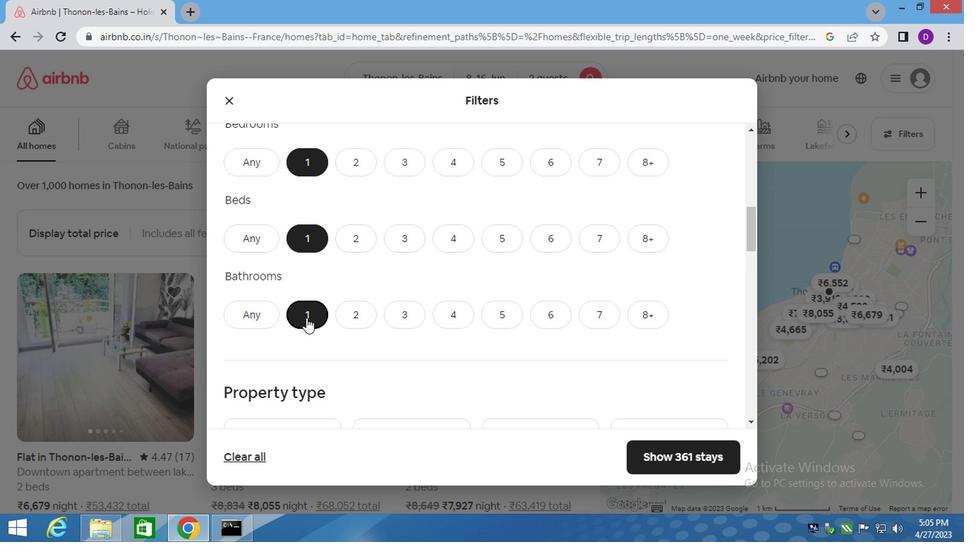 
Action: Mouse scrolled (303, 315) with delta (0, -1)
Screenshot: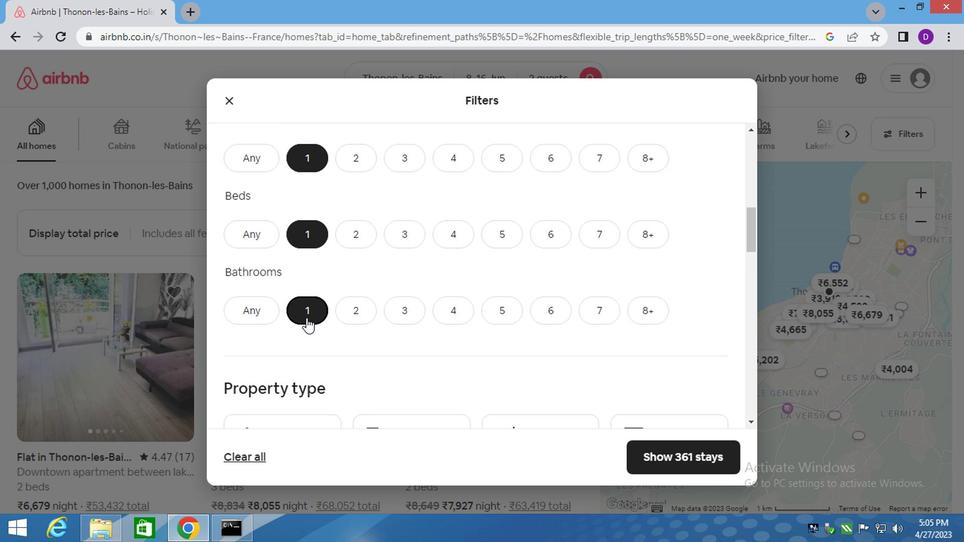 
Action: Mouse moved to (283, 324)
Screenshot: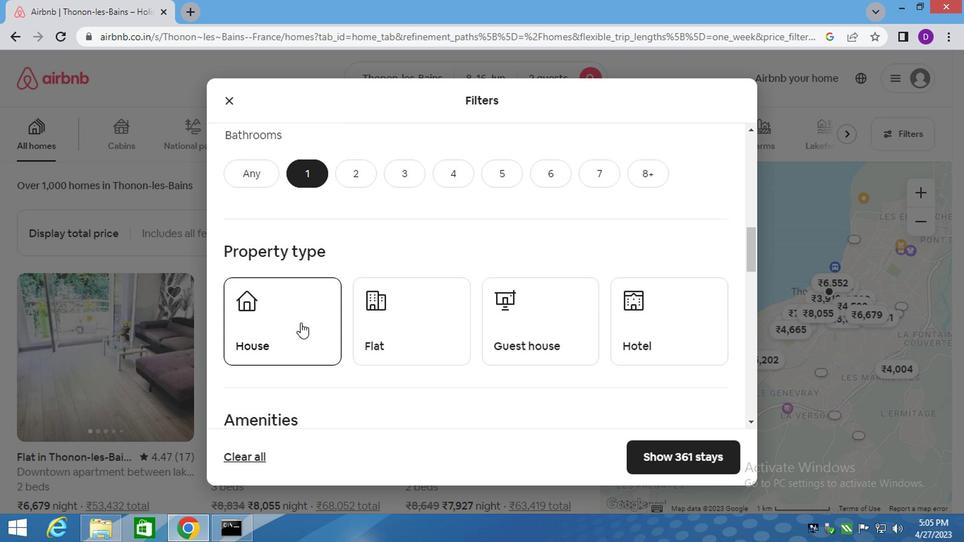 
Action: Mouse pressed left at (283, 324)
Screenshot: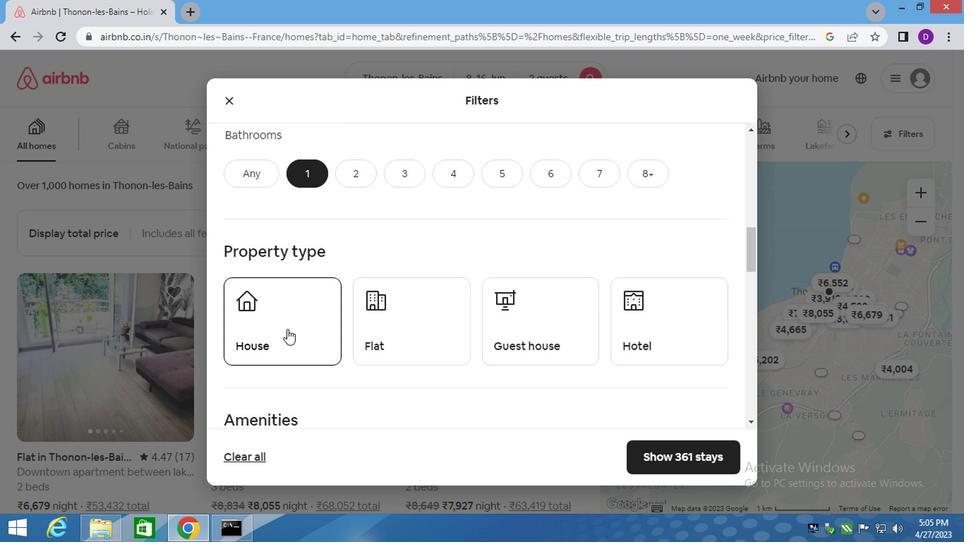
Action: Mouse moved to (422, 336)
Screenshot: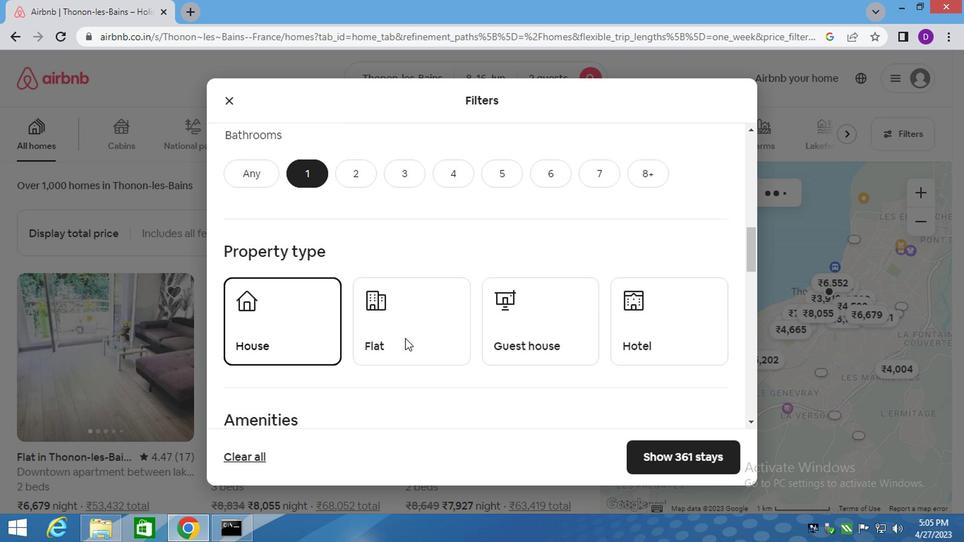 
Action: Mouse pressed left at (422, 336)
Screenshot: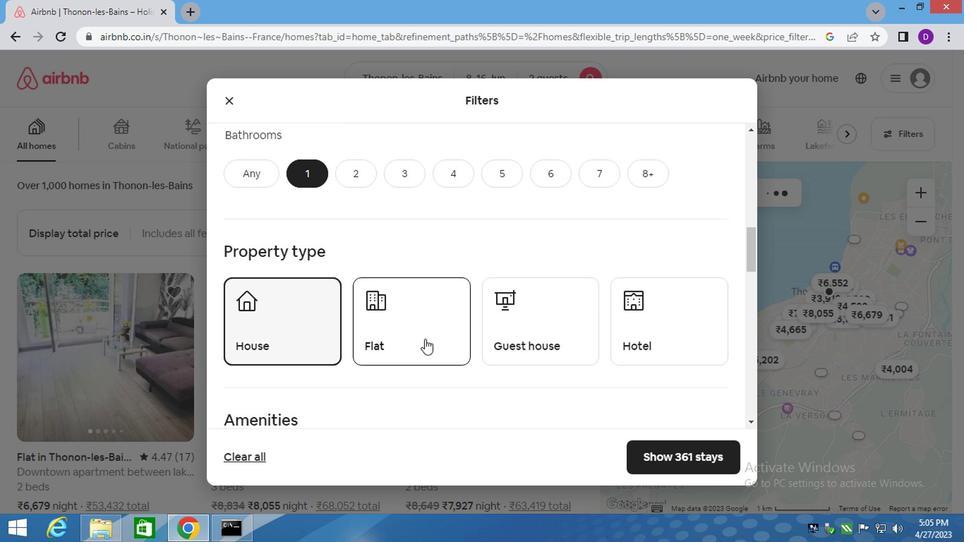
Action: Mouse moved to (516, 328)
Screenshot: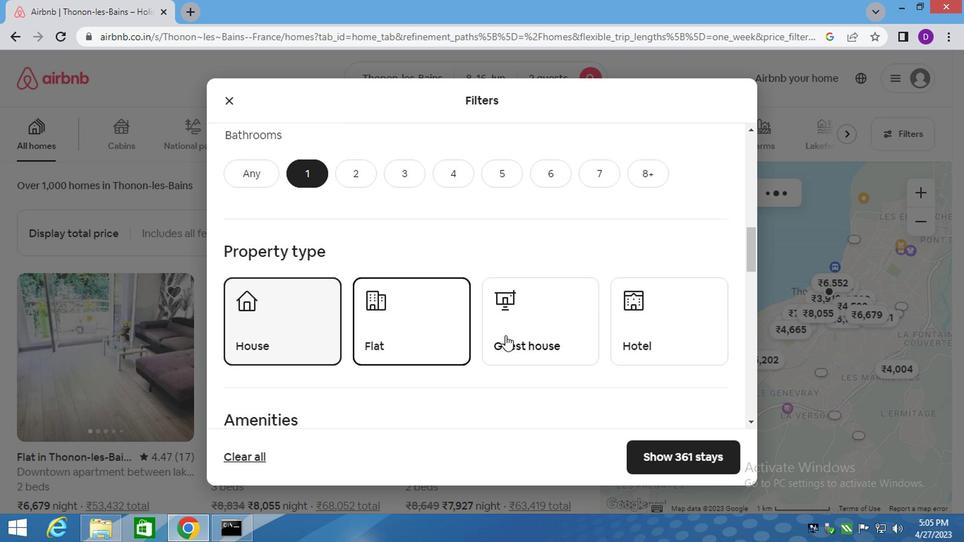 
Action: Mouse pressed left at (516, 328)
Screenshot: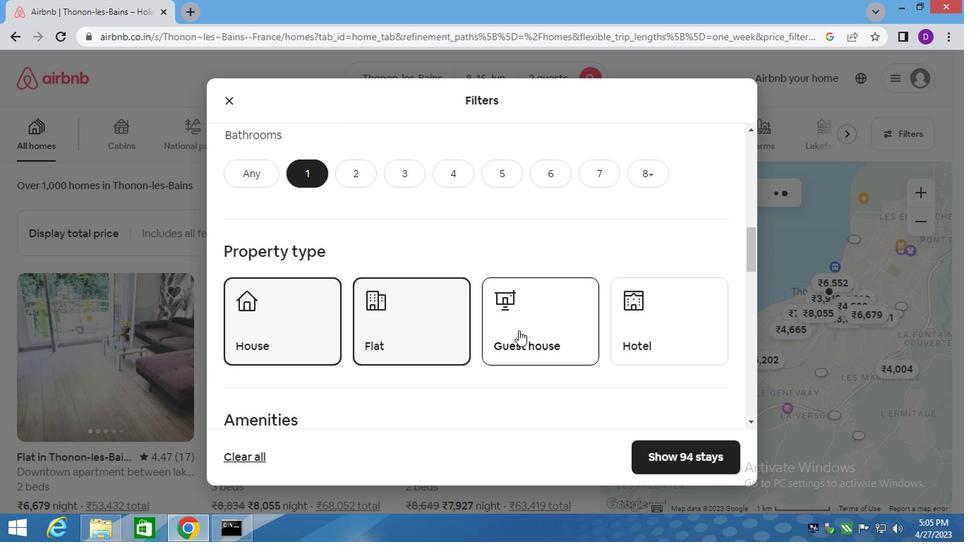 
Action: Mouse scrolled (516, 327) with delta (0, -1)
Screenshot: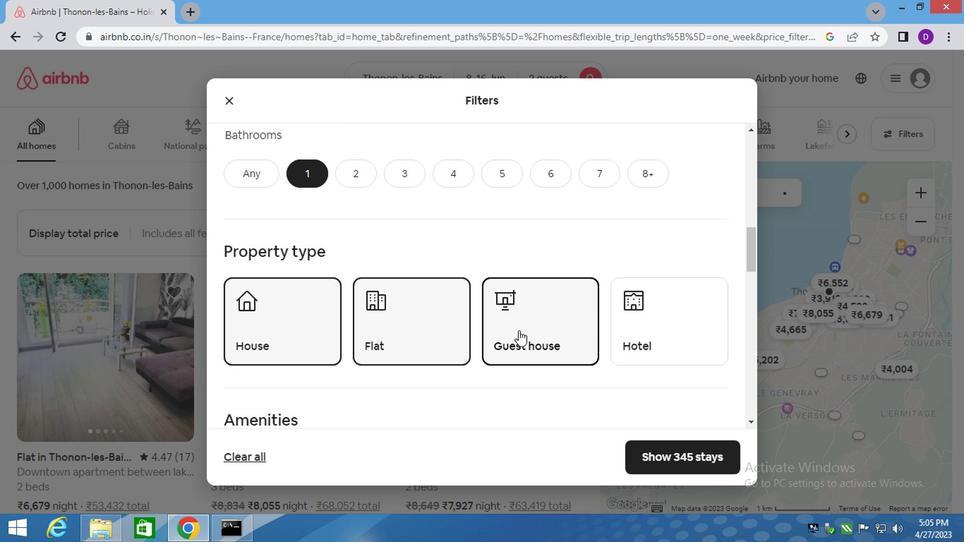 
Action: Mouse scrolled (516, 327) with delta (0, -1)
Screenshot: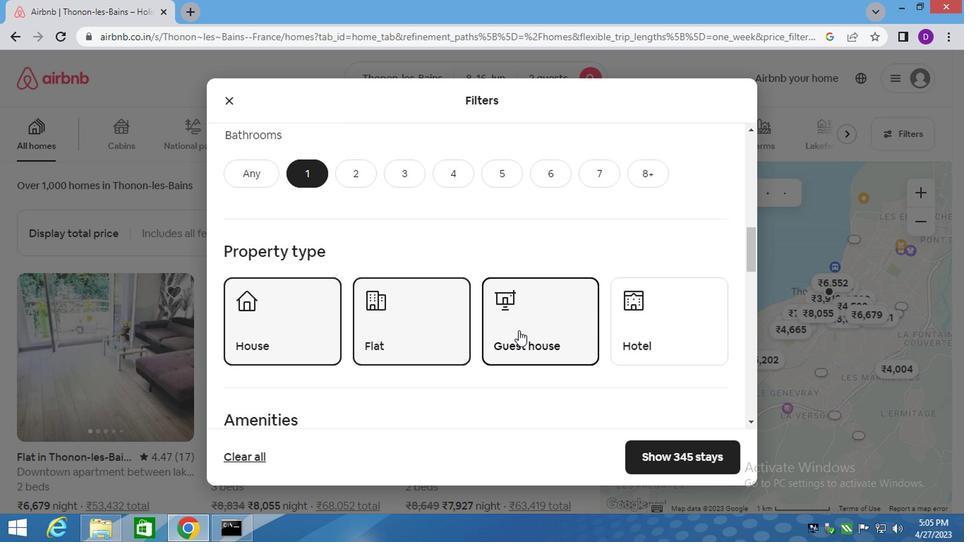 
Action: Mouse scrolled (516, 327) with delta (0, -1)
Screenshot: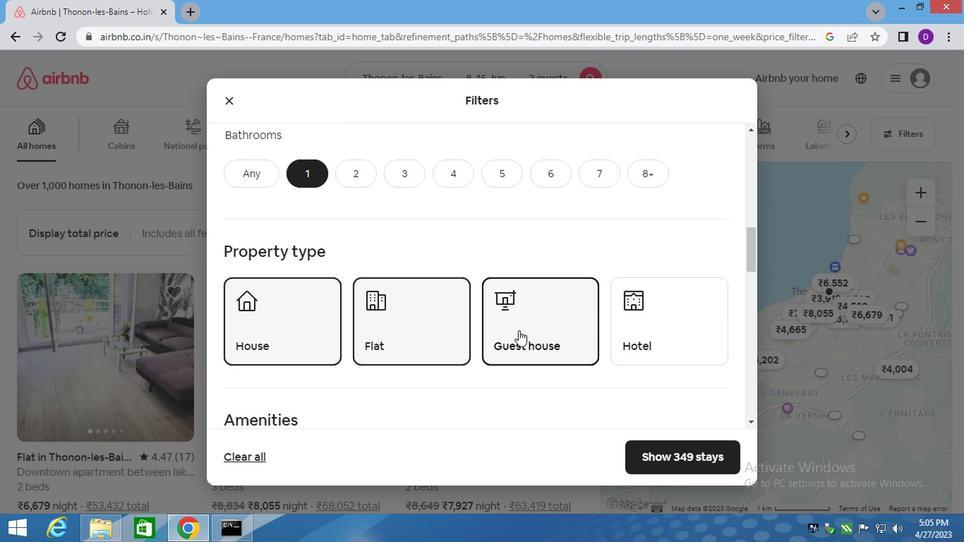 
Action: Mouse moved to (549, 343)
Screenshot: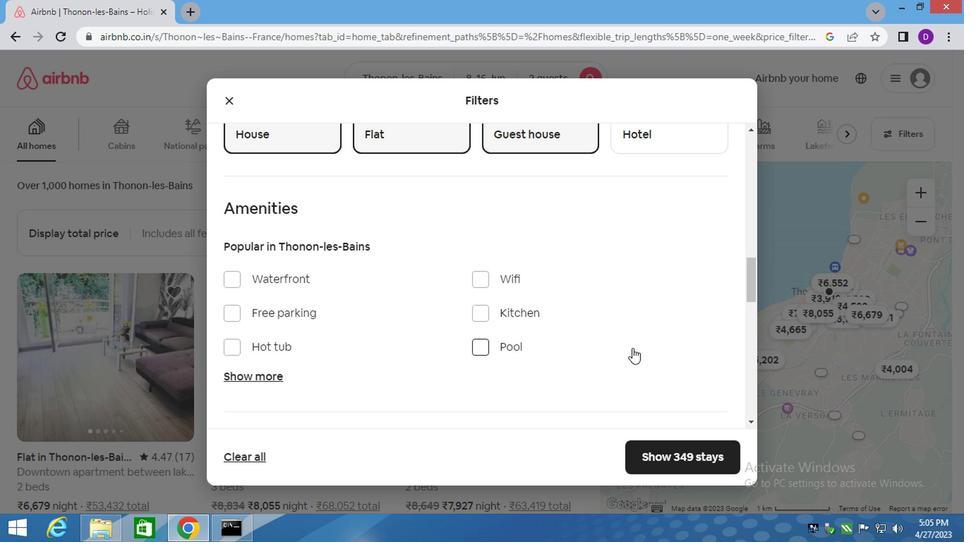 
Action: Mouse scrolled (549, 342) with delta (0, -1)
Screenshot: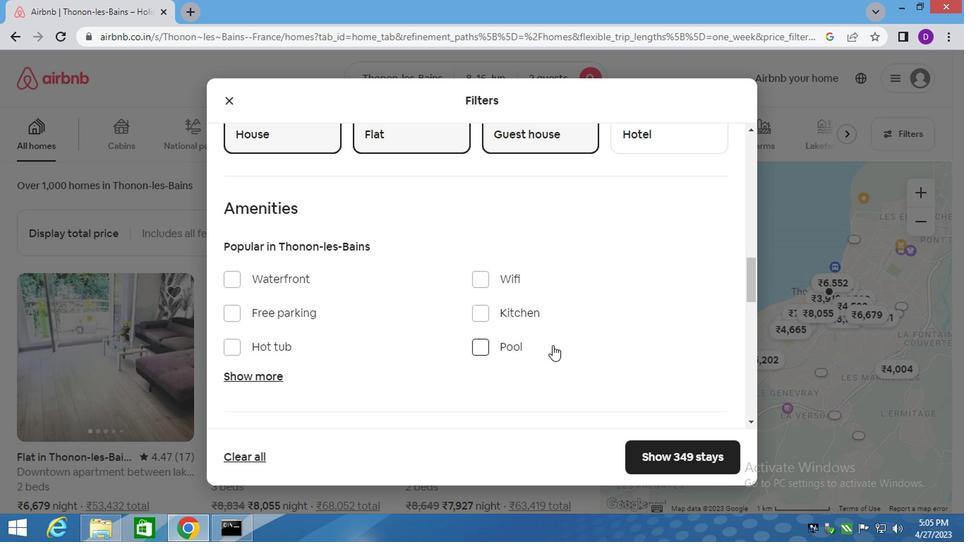 
Action: Mouse scrolled (549, 342) with delta (0, -1)
Screenshot: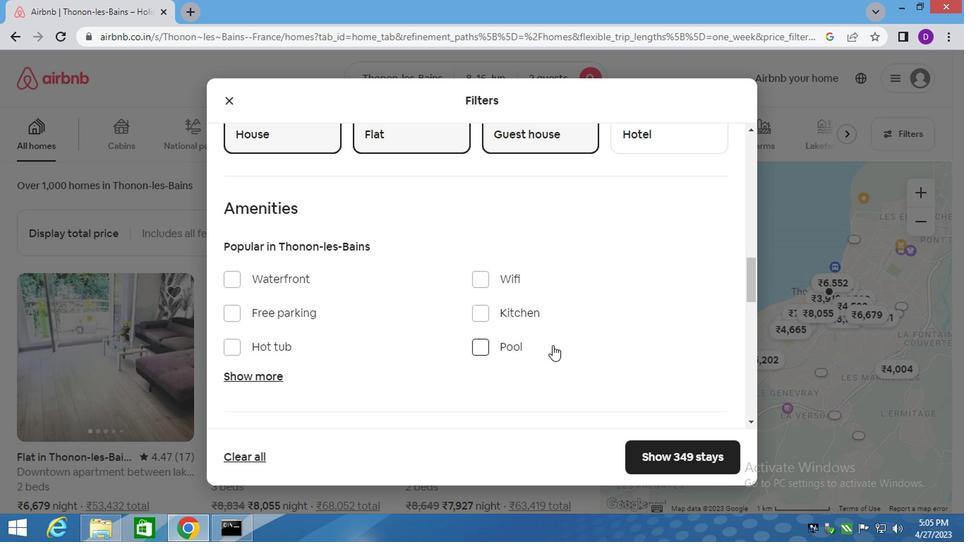 
Action: Mouse scrolled (549, 342) with delta (0, -1)
Screenshot: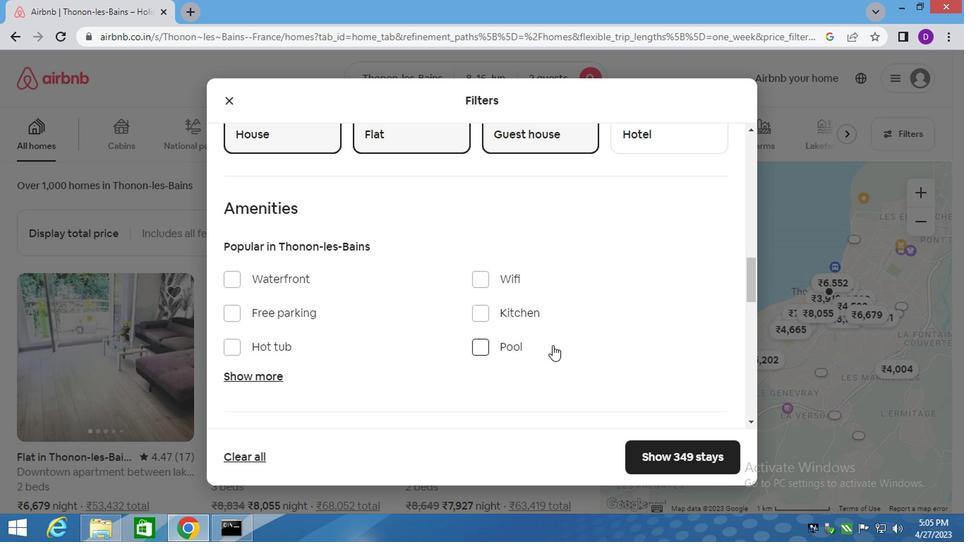 
Action: Mouse moved to (688, 323)
Screenshot: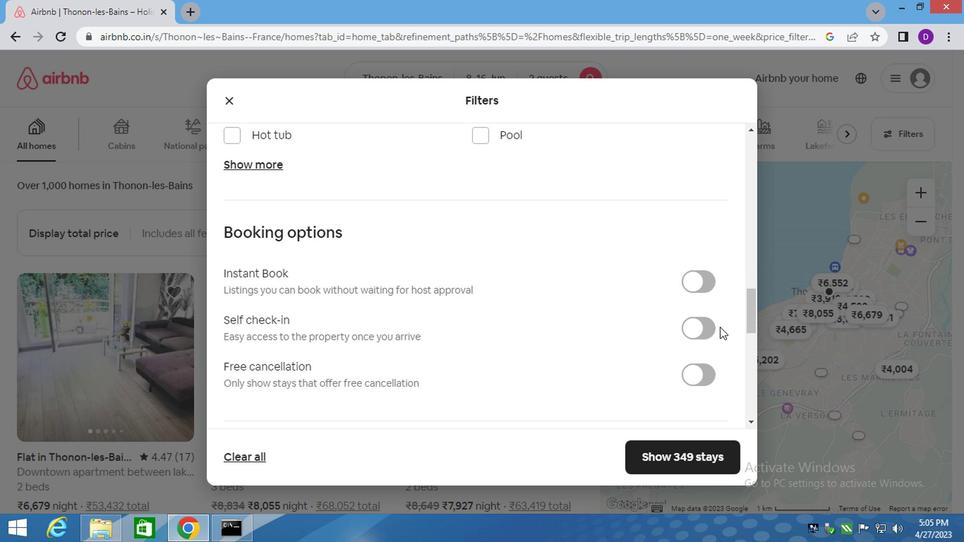 
Action: Mouse pressed left at (688, 323)
Screenshot: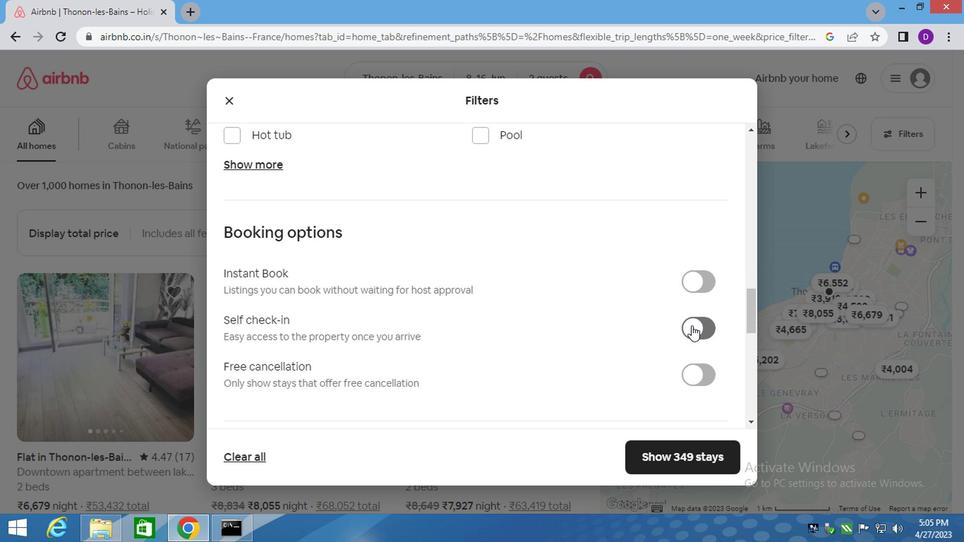
Action: Mouse moved to (583, 321)
Screenshot: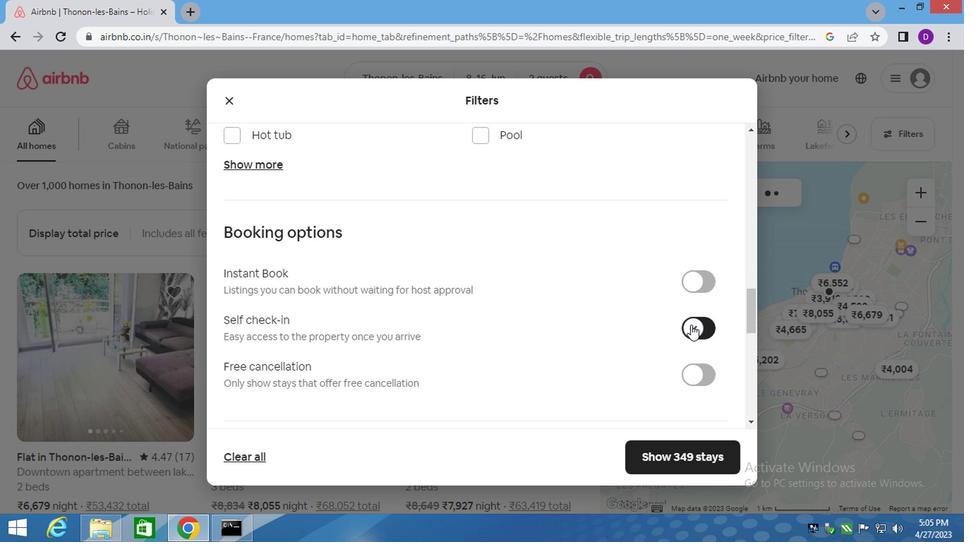 
Action: Mouse scrolled (583, 321) with delta (0, 0)
Screenshot: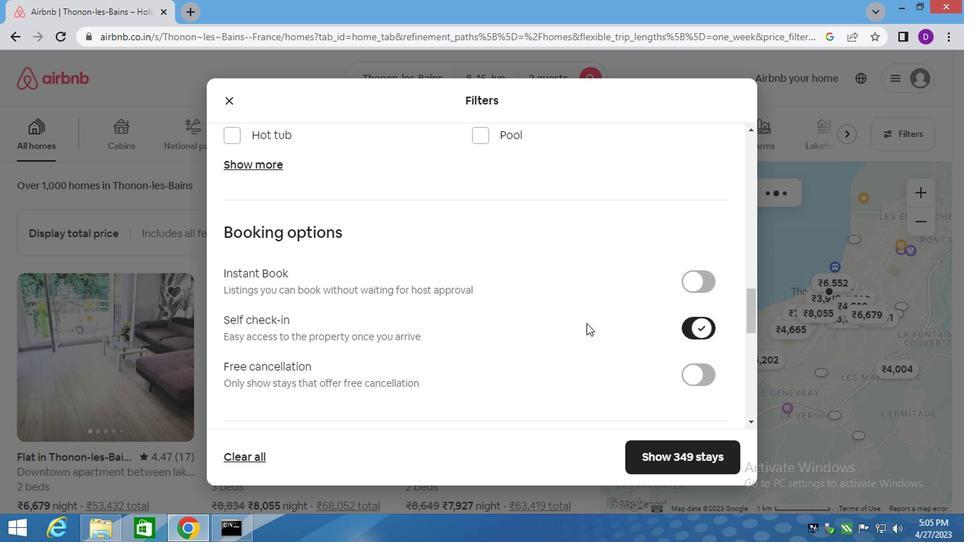 
Action: Mouse scrolled (583, 321) with delta (0, 0)
Screenshot: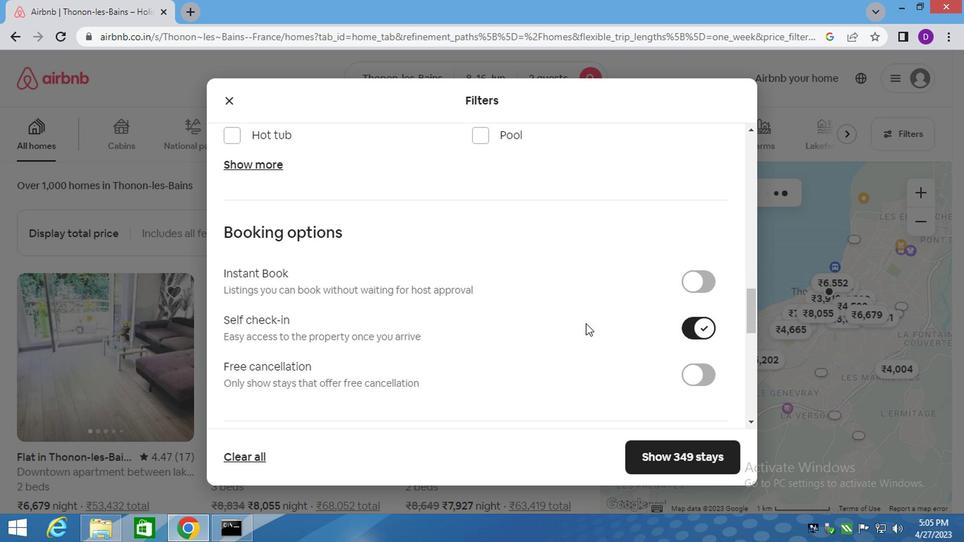 
Action: Mouse scrolled (583, 321) with delta (0, 0)
Screenshot: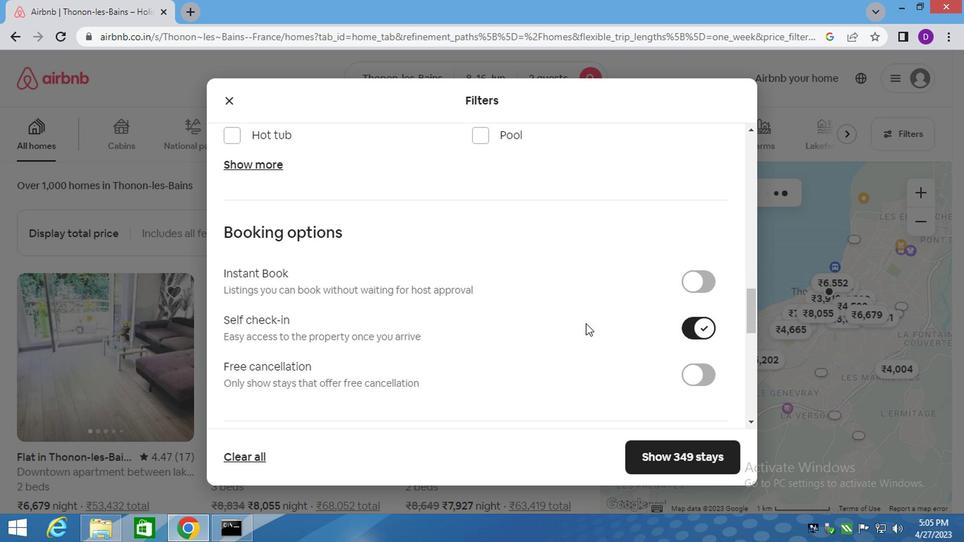 
Action: Mouse scrolled (583, 321) with delta (0, 0)
Screenshot: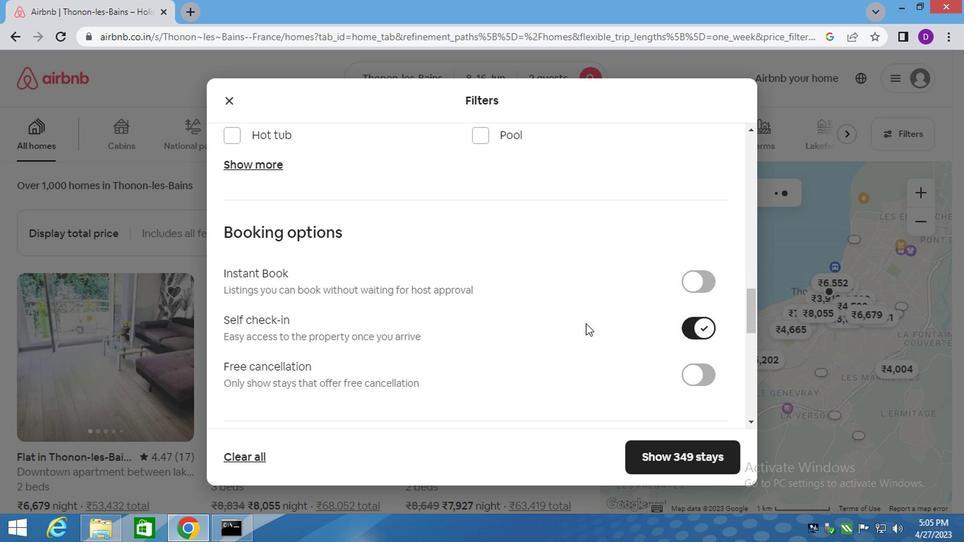 
Action: Mouse moved to (464, 314)
Screenshot: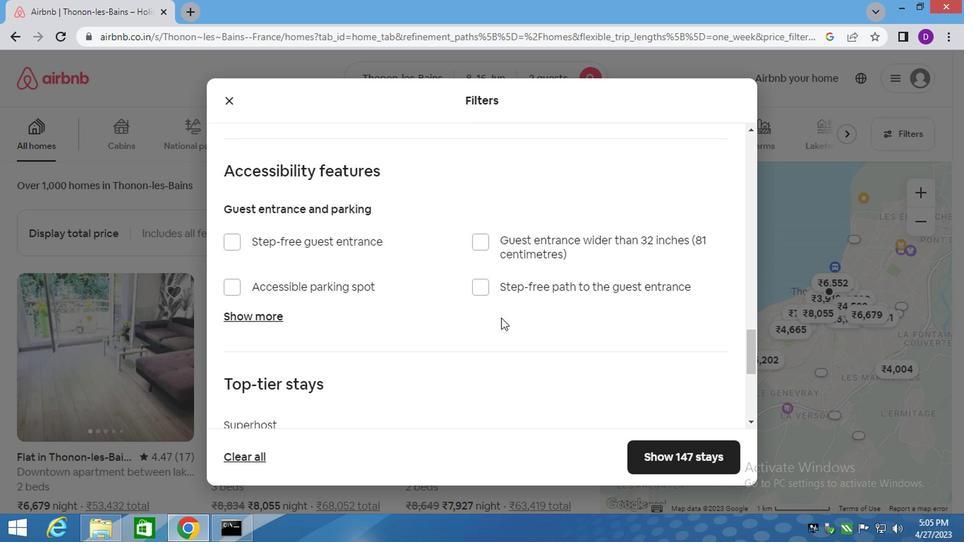 
Action: Mouse scrolled (464, 314) with delta (0, 0)
Screenshot: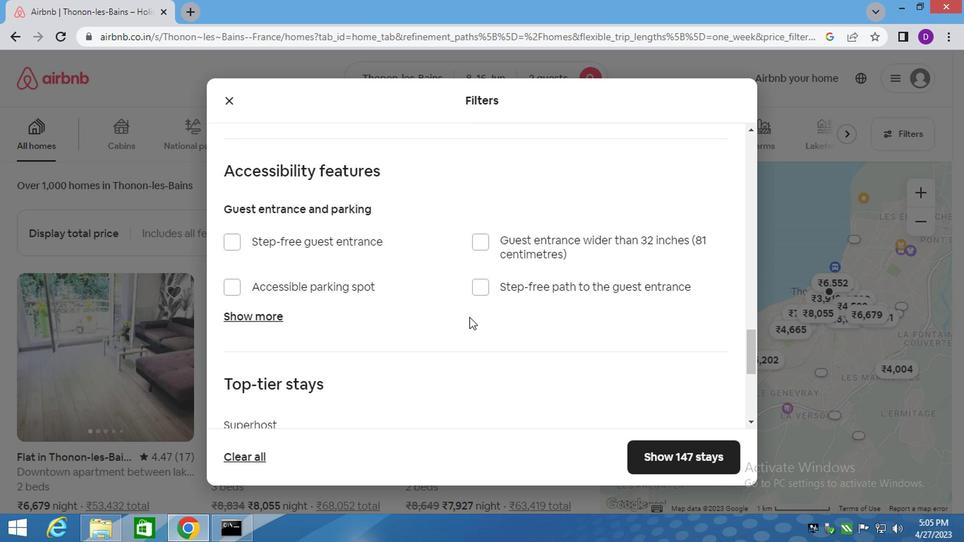 
Action: Mouse scrolled (464, 314) with delta (0, 0)
Screenshot: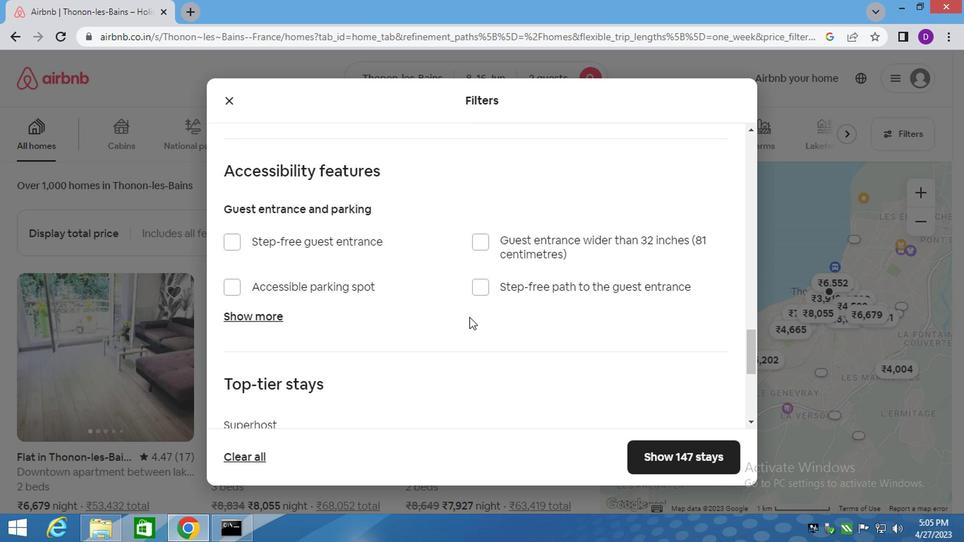 
Action: Mouse scrolled (464, 314) with delta (0, 0)
Screenshot: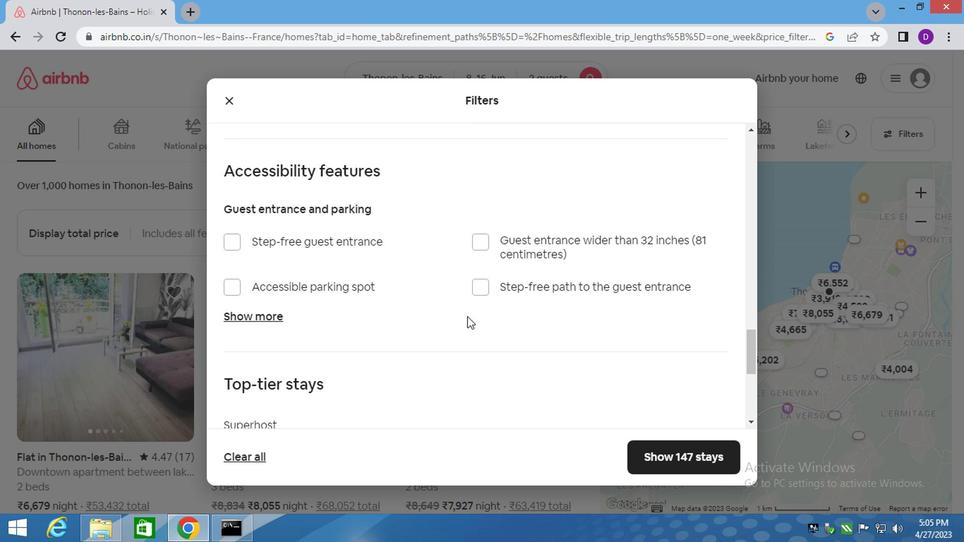 
Action: Mouse moved to (609, 313)
Screenshot: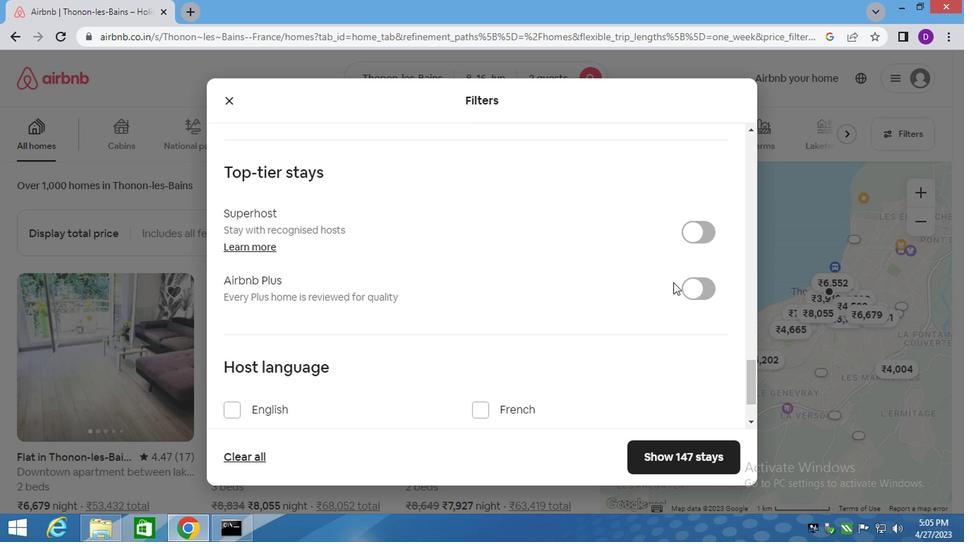 
Action: Mouse scrolled (609, 312) with delta (0, 0)
Screenshot: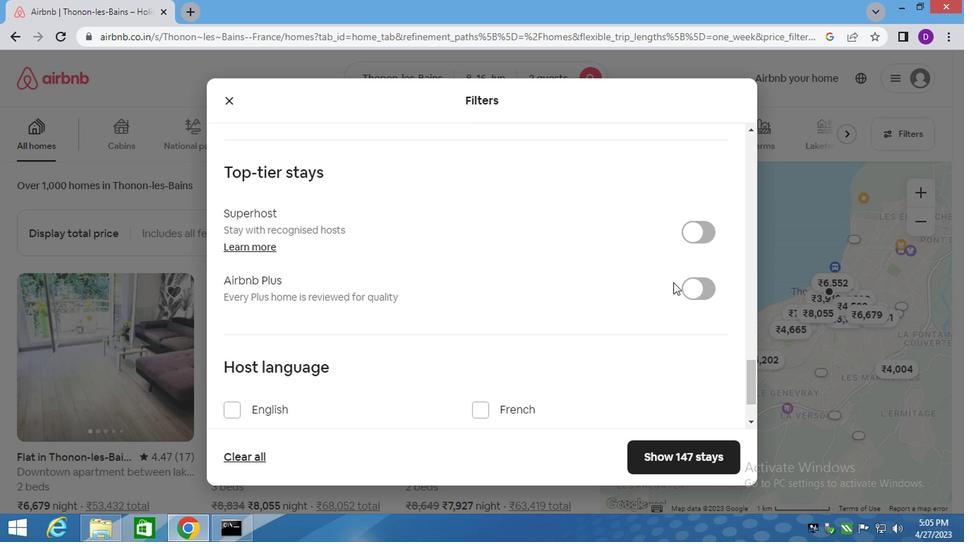 
Action: Mouse moved to (608, 314)
Screenshot: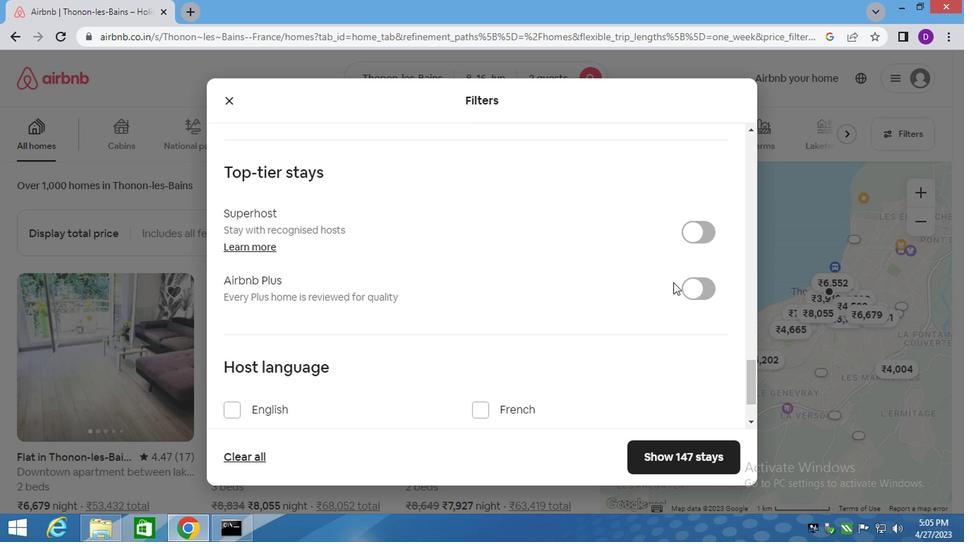 
Action: Mouse scrolled (608, 314) with delta (0, 0)
Screenshot: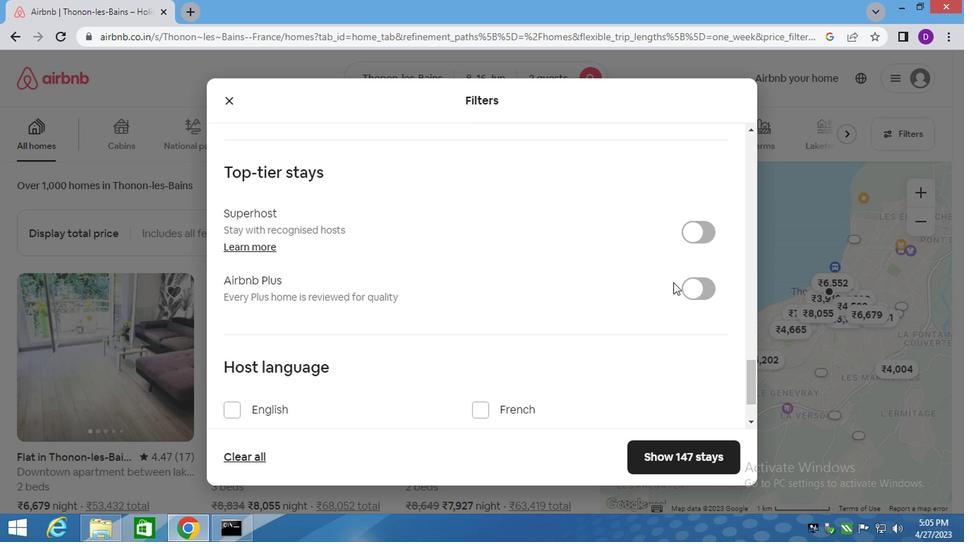 
Action: Mouse moved to (607, 316)
Screenshot: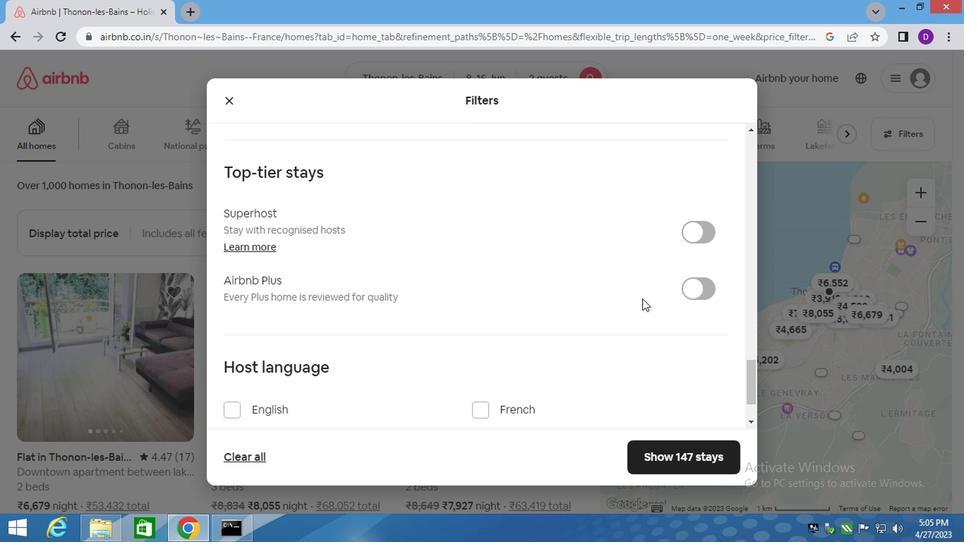 
Action: Mouse scrolled (607, 314) with delta (0, 0)
Screenshot: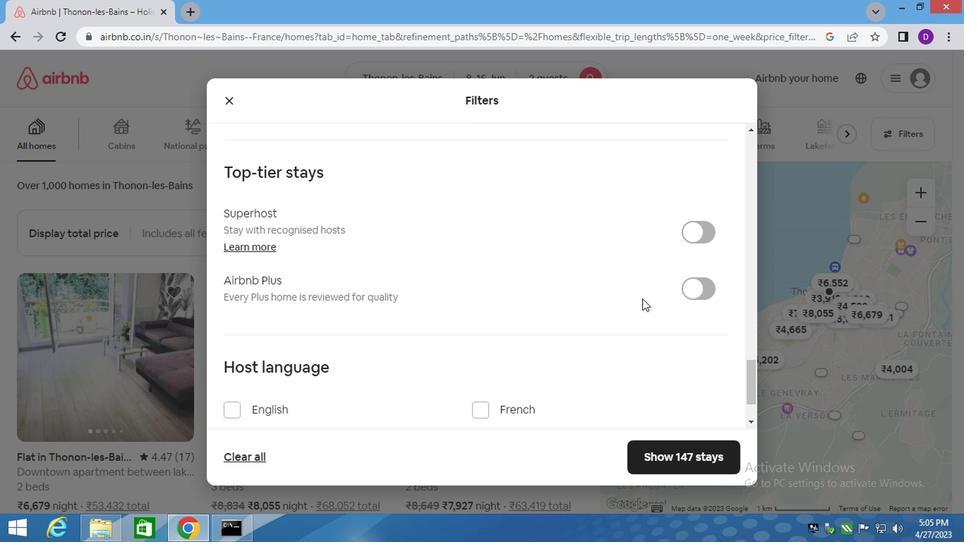
Action: Mouse moved to (606, 316)
Screenshot: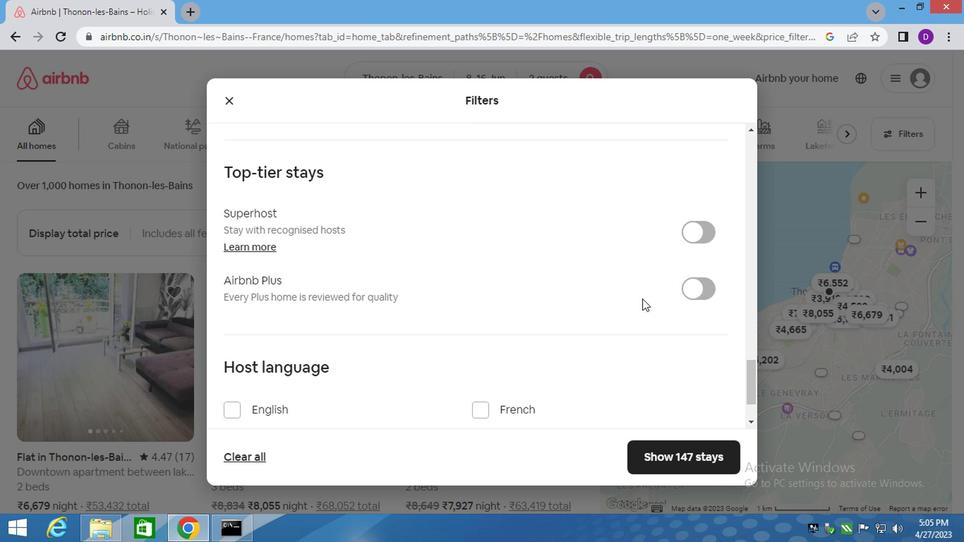 
Action: Mouse scrolled (606, 316) with delta (0, 0)
Screenshot: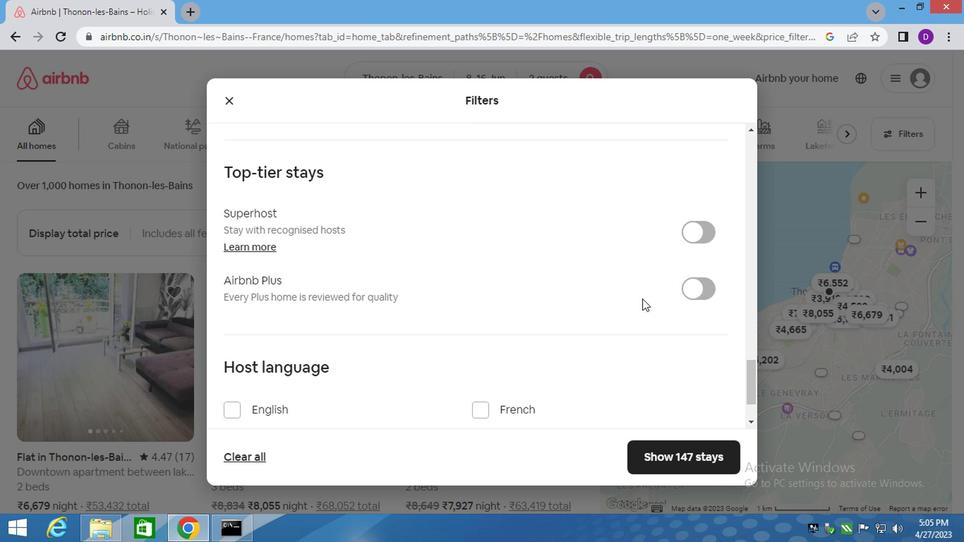 
Action: Mouse moved to (256, 325)
Screenshot: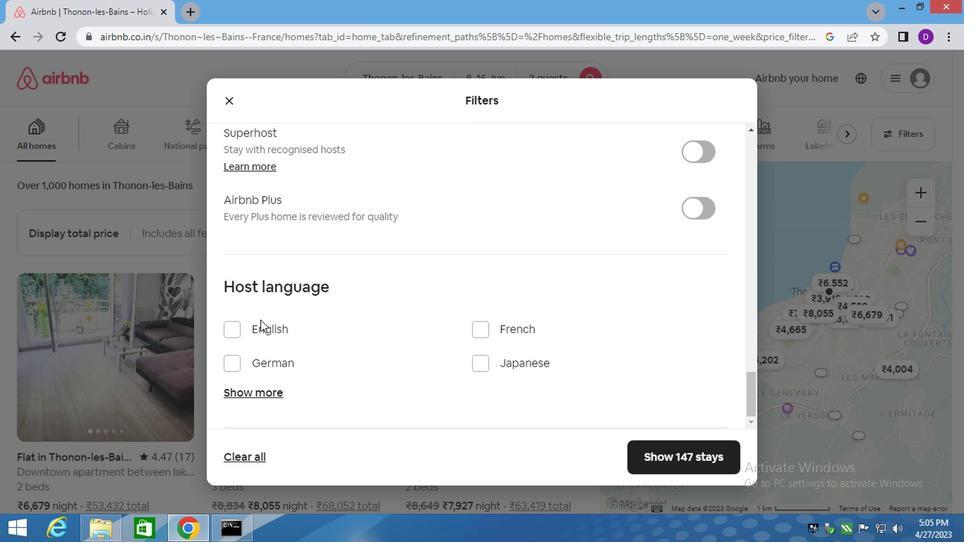 
Action: Mouse pressed left at (256, 325)
Screenshot: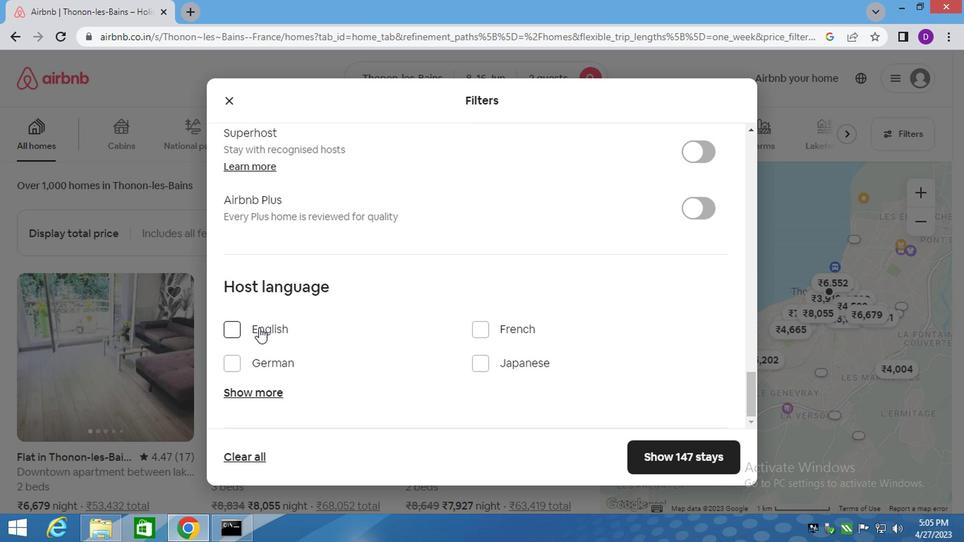 
Action: Mouse moved to (437, 359)
Screenshot: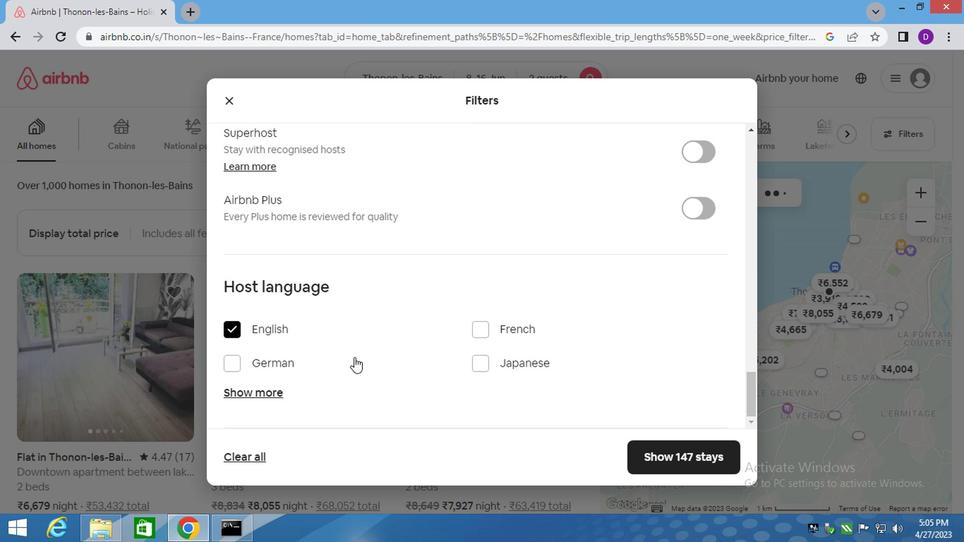 
Action: Mouse scrolled (437, 359) with delta (0, 0)
Screenshot: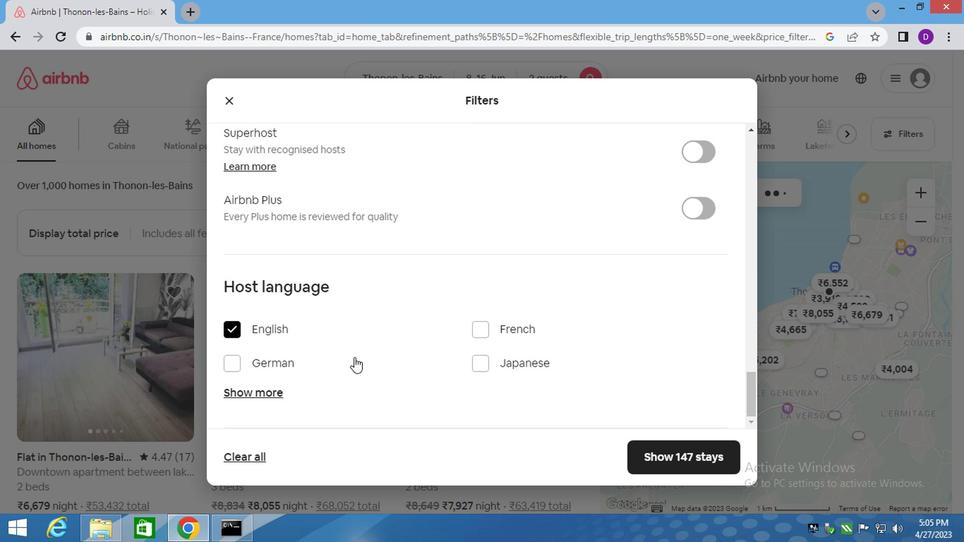 
Action: Mouse moved to (473, 359)
Screenshot: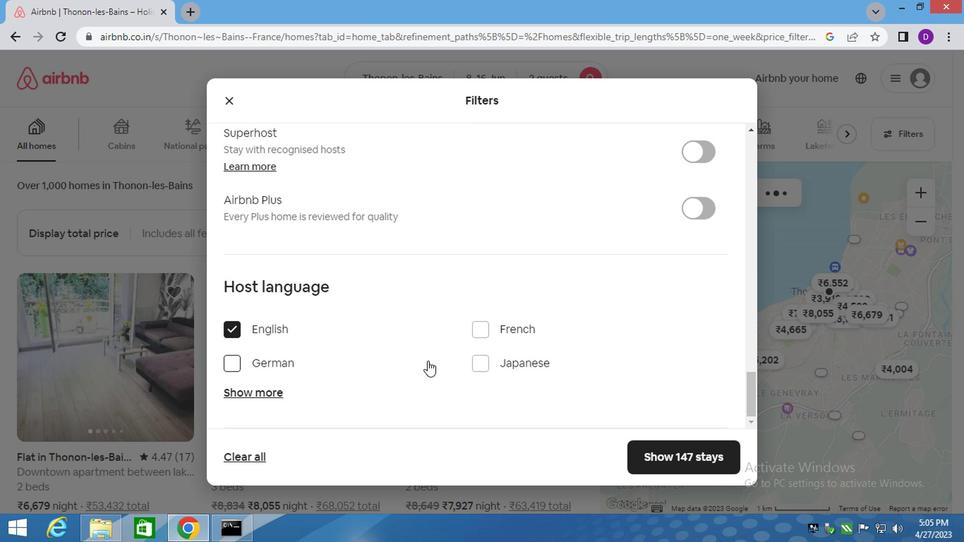 
Action: Mouse scrolled (446, 359) with delta (0, 0)
Screenshot: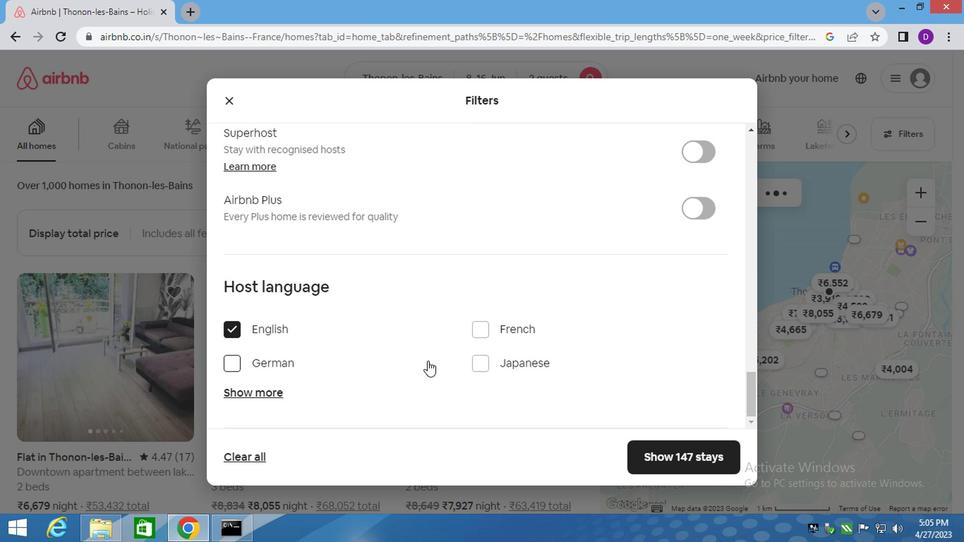 
Action: Mouse moved to (476, 359)
Screenshot: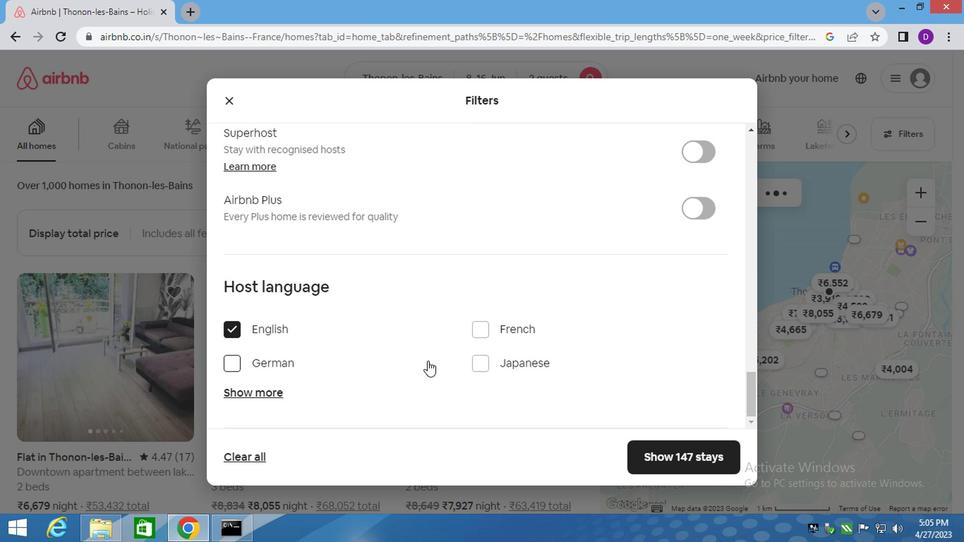 
Action: Mouse scrolled (462, 359) with delta (0, 0)
Screenshot: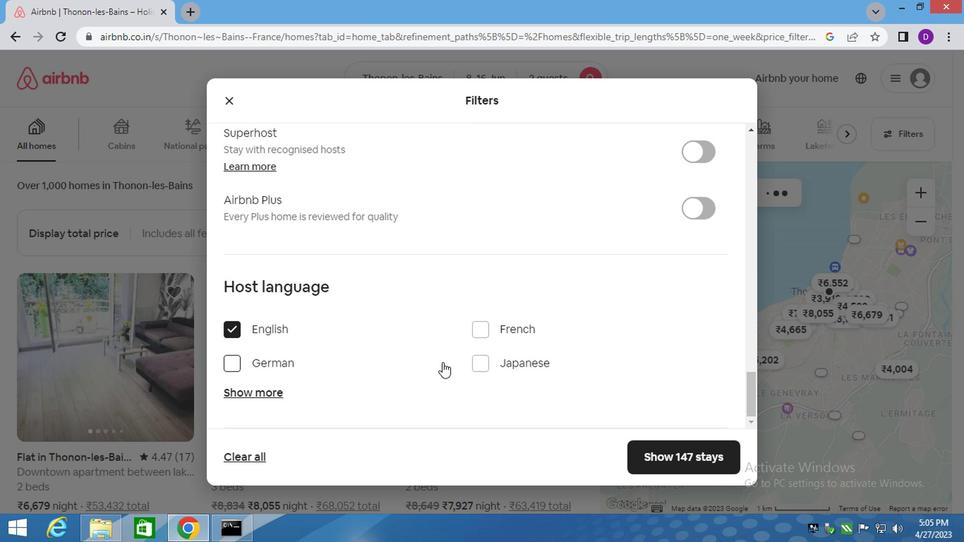
Action: Mouse moved to (500, 365)
Screenshot: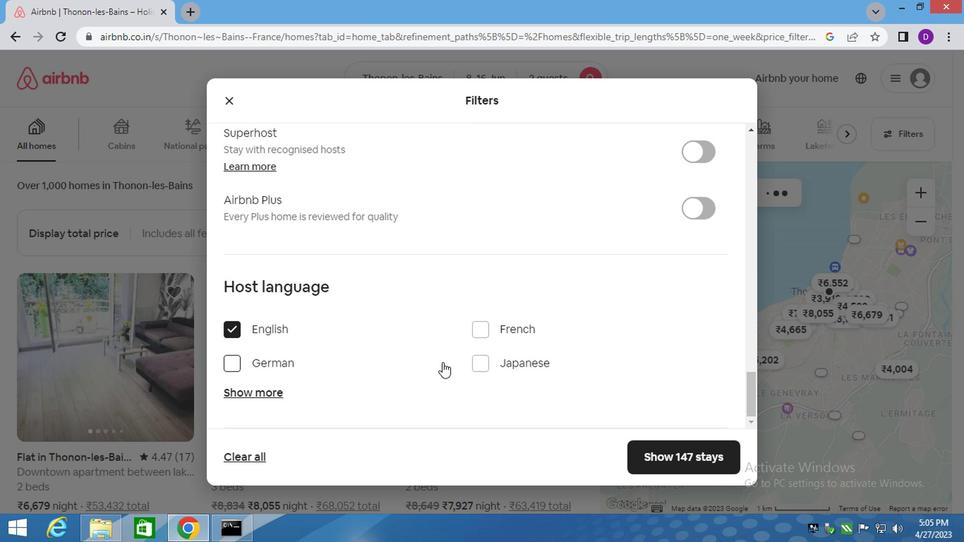 
Action: Mouse scrolled (479, 359) with delta (0, 0)
Screenshot: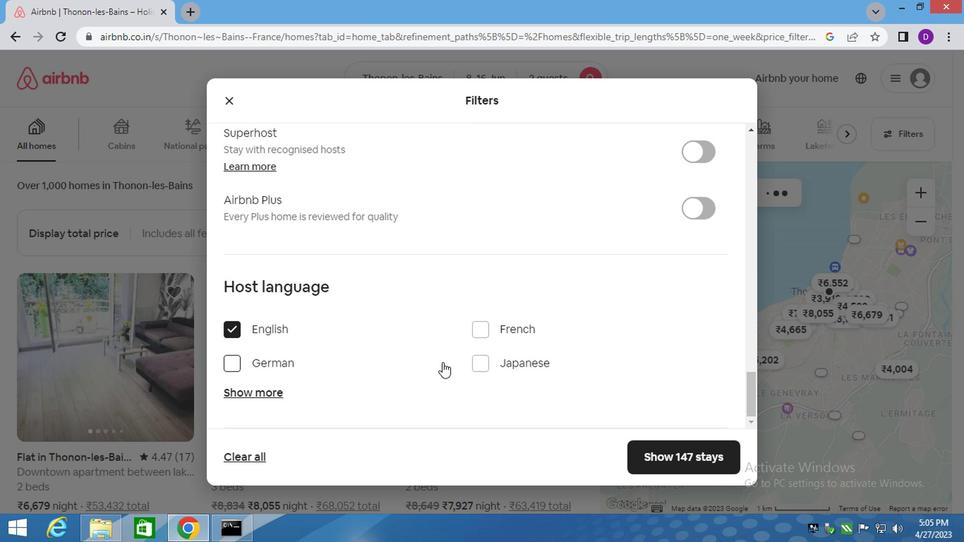 
Action: Mouse moved to (662, 443)
Screenshot: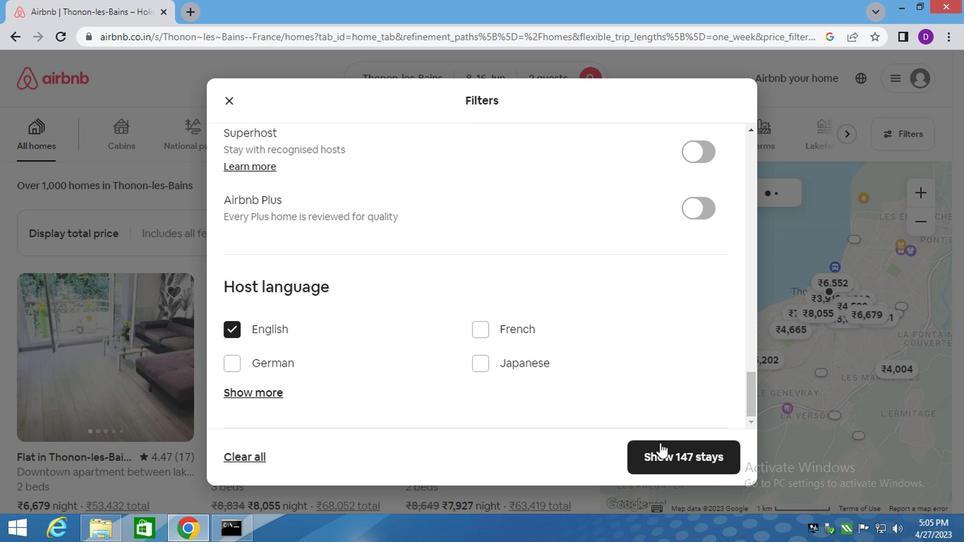 
Action: Mouse pressed left at (662, 443)
Screenshot: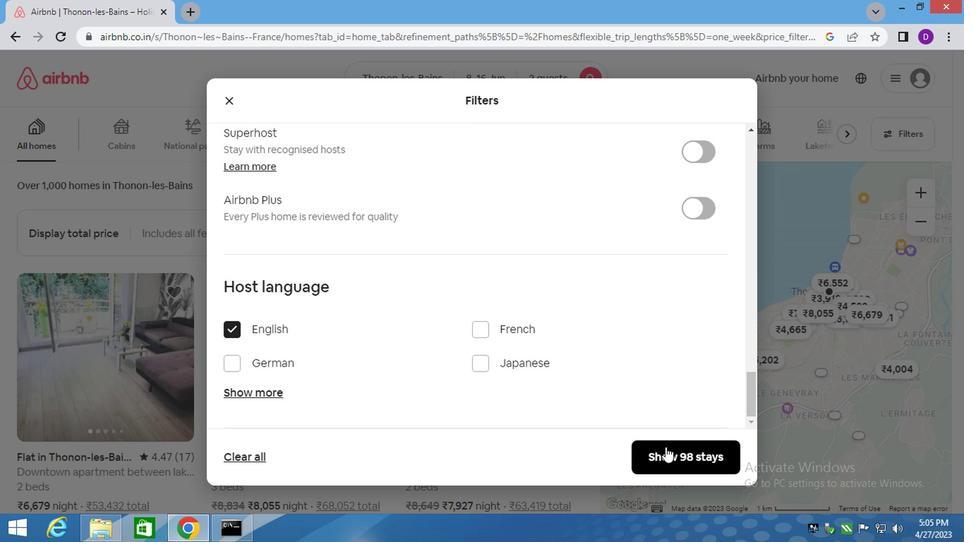 
Action: Mouse moved to (617, 449)
Screenshot: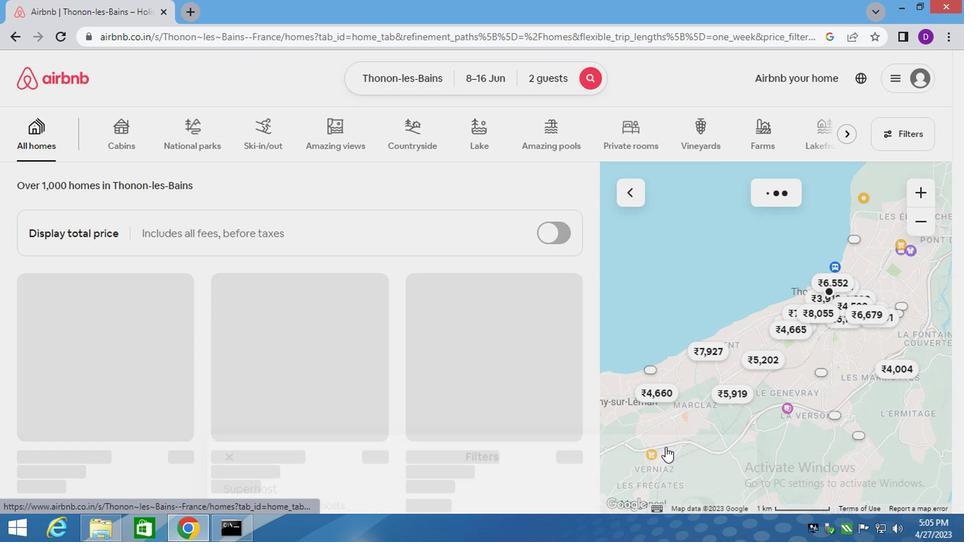 
